 Task: Create a sub task Release to Production / Go Live for the task  Implement a new cloud-based energy management system for a company in the project BridgeTech , assign it to team member softage.4@softage.net and update the status of the sub task to  Off Track , set the priority of the sub task to High
Action: Mouse moved to (1101, 353)
Screenshot: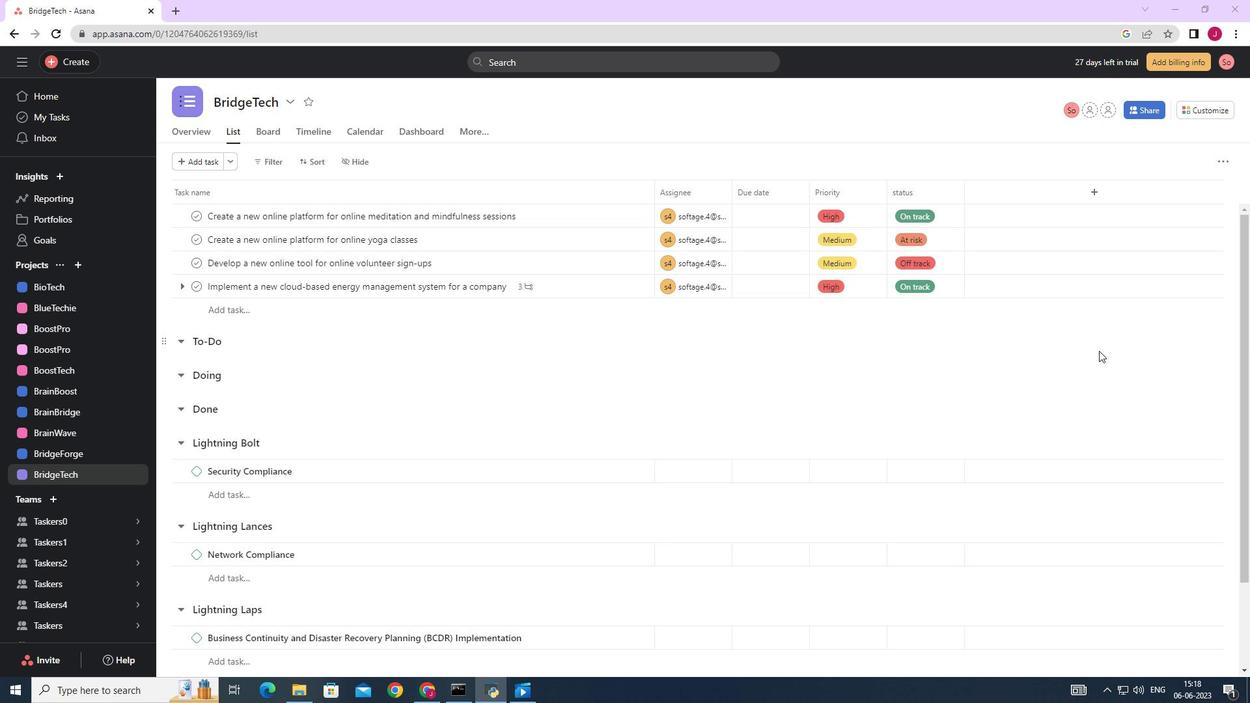 
Action: Mouse scrolled (1101, 354) with delta (0, 0)
Screenshot: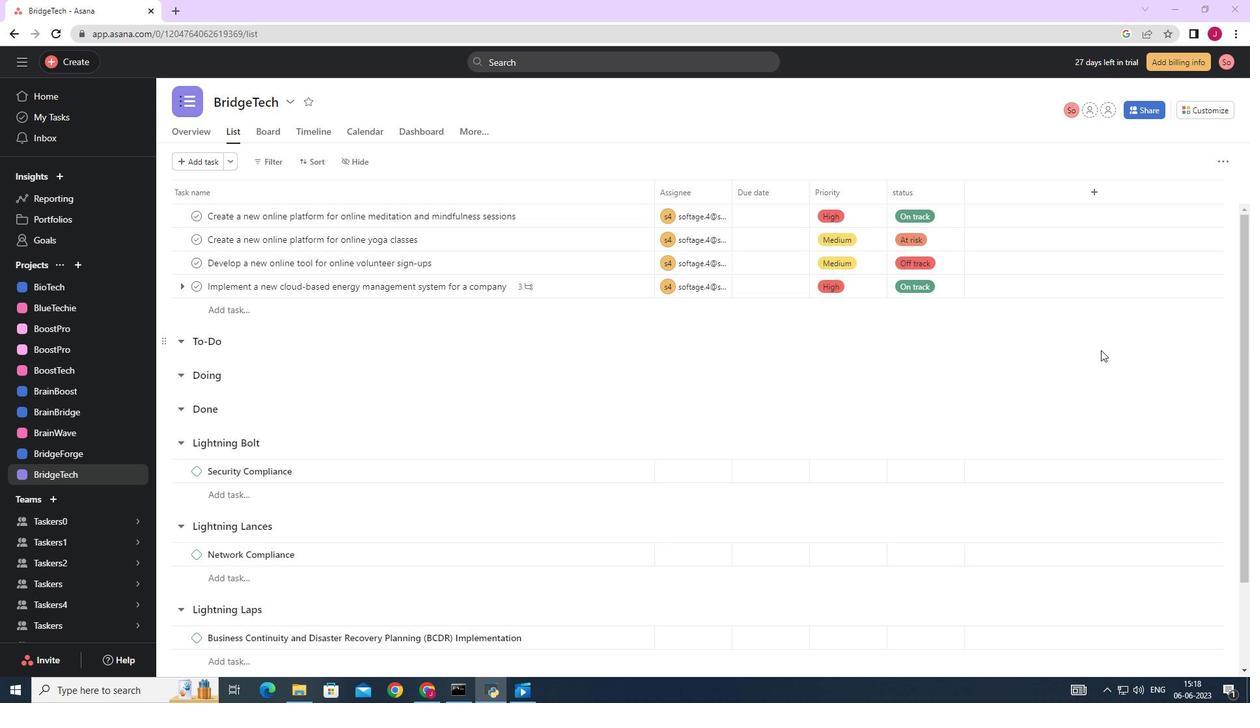
Action: Mouse scrolled (1101, 354) with delta (0, 0)
Screenshot: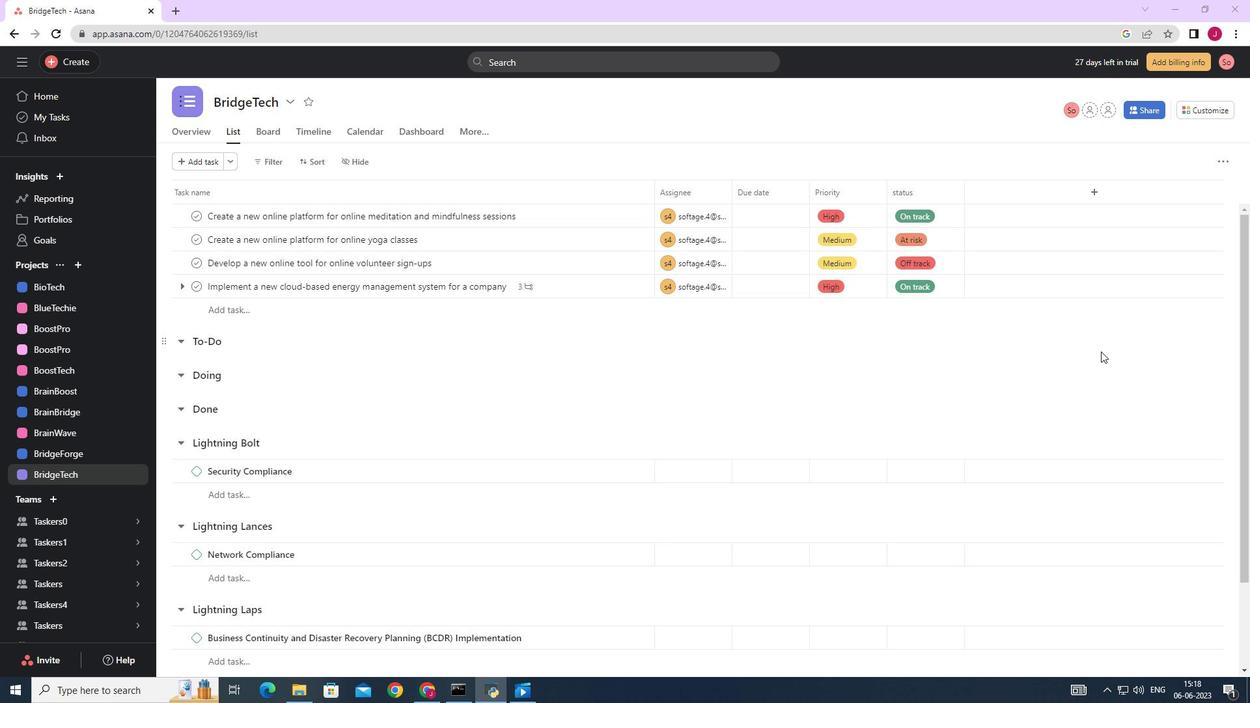 
Action: Mouse scrolled (1101, 354) with delta (0, 0)
Screenshot: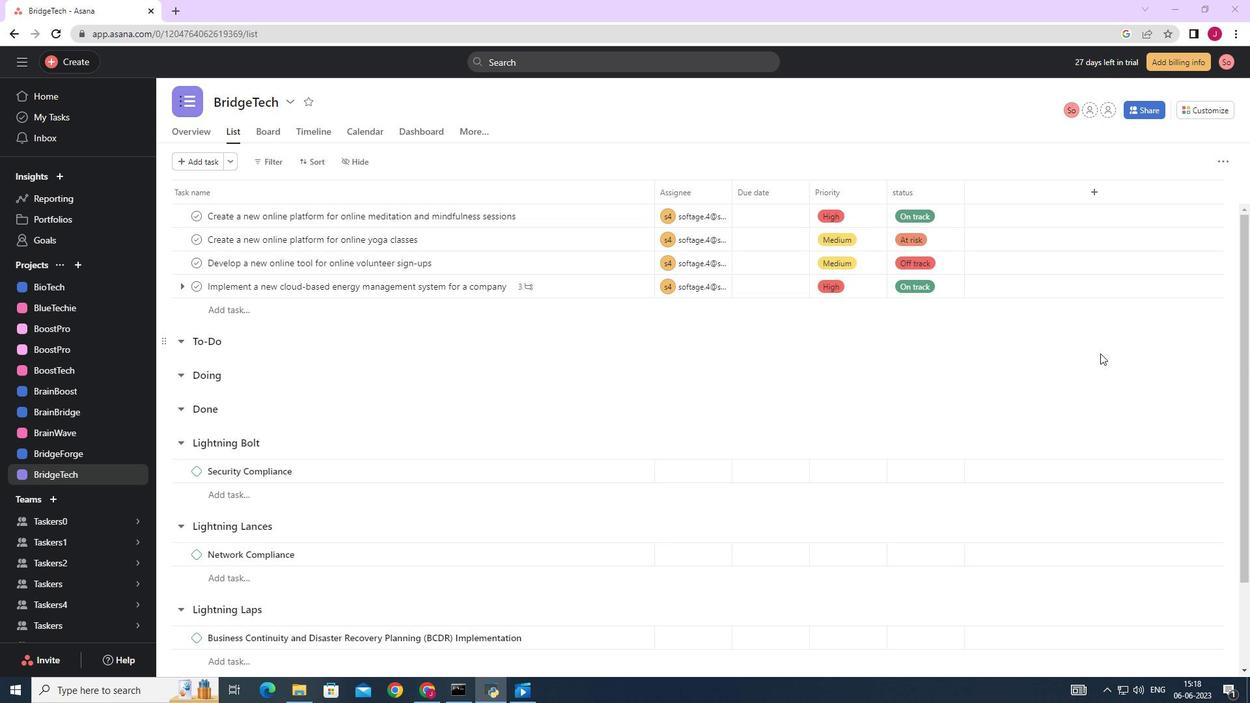
Action: Mouse moved to (1099, 286)
Screenshot: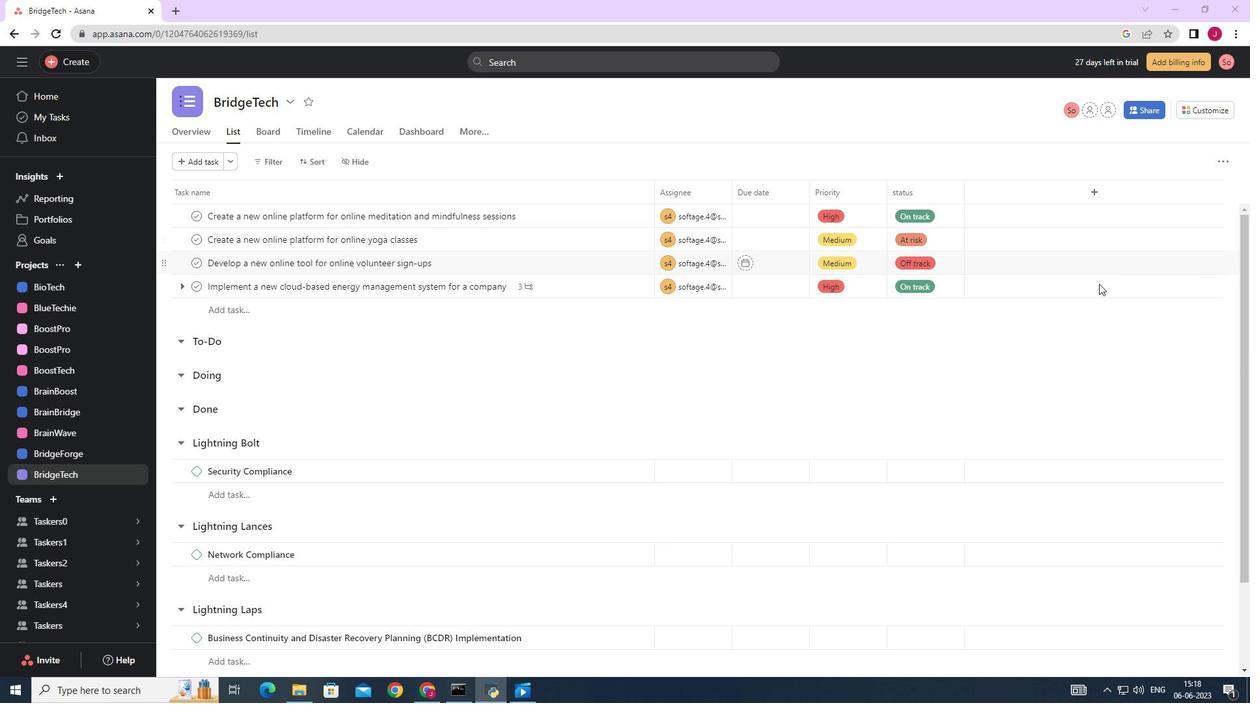 
Action: Mouse scrolled (1099, 287) with delta (0, 0)
Screenshot: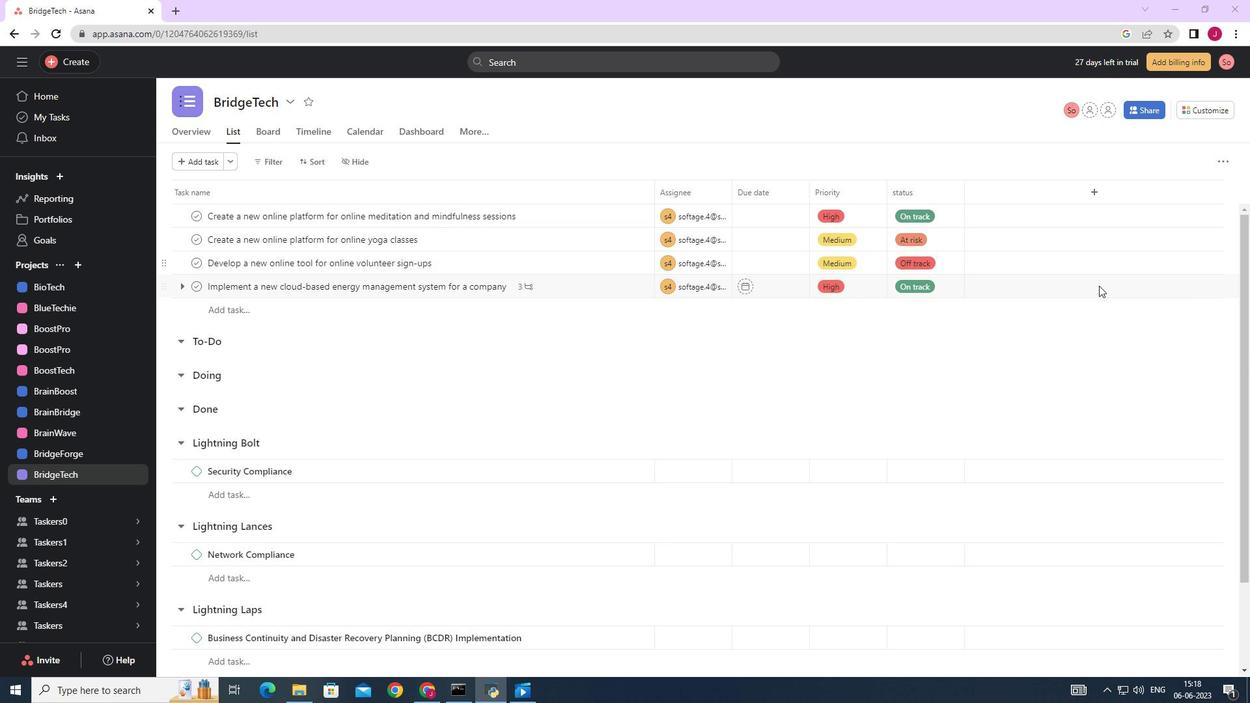 
Action: Mouse scrolled (1099, 287) with delta (0, 0)
Screenshot: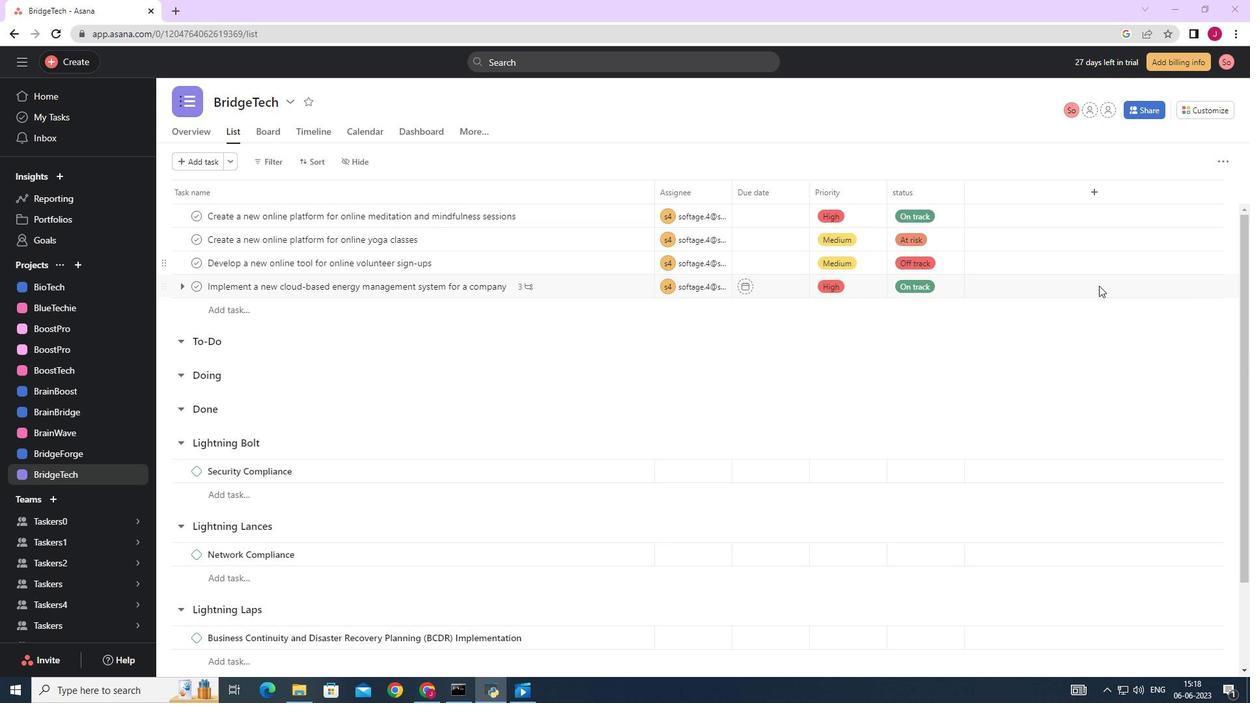
Action: Mouse scrolled (1099, 287) with delta (0, 0)
Screenshot: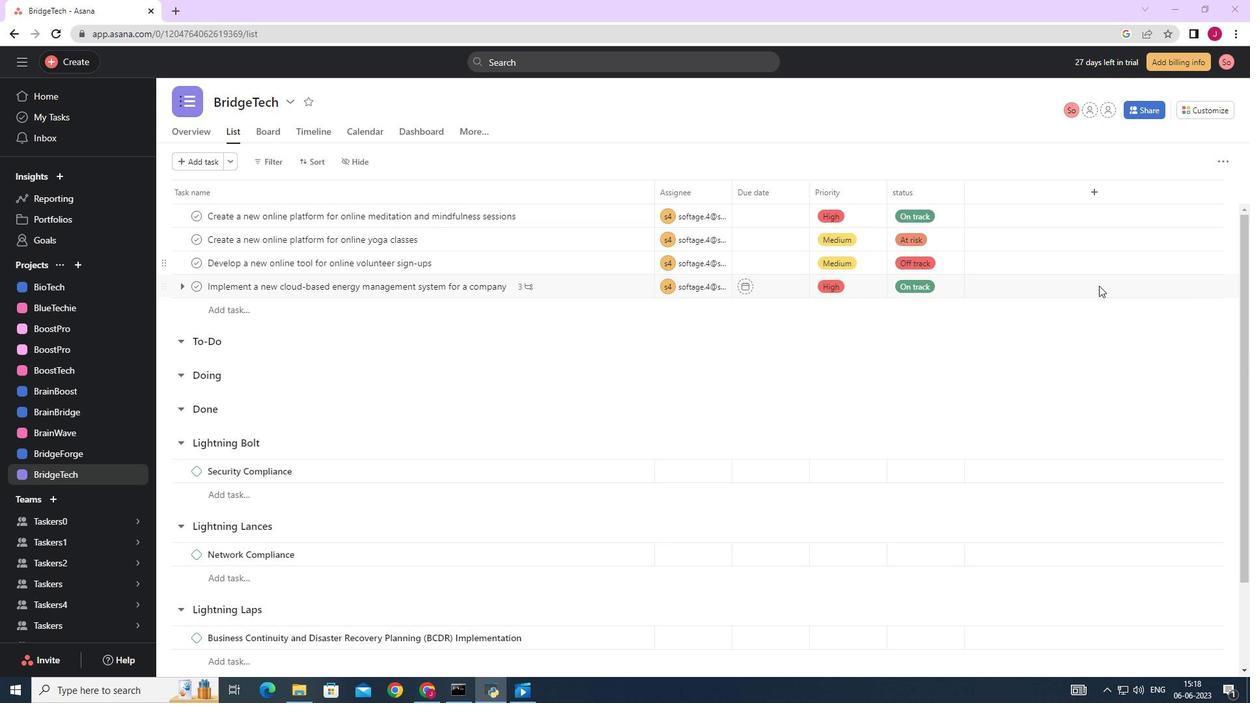 
Action: Mouse moved to (809, 357)
Screenshot: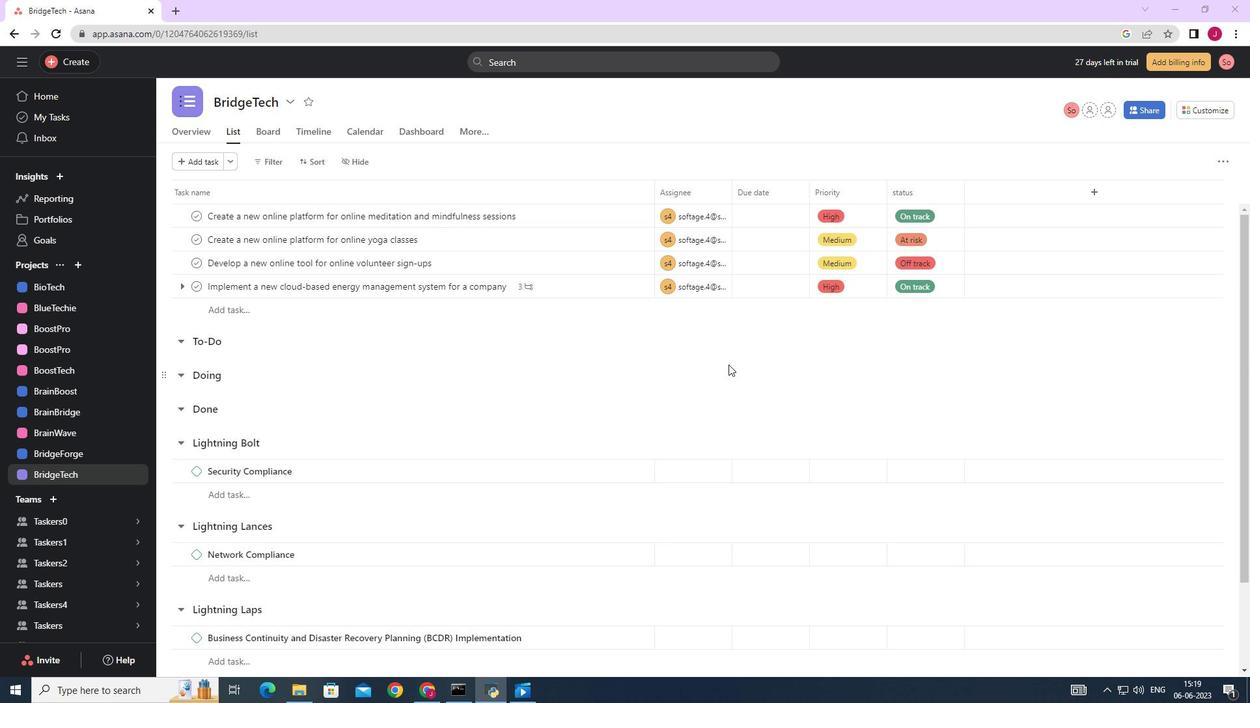 
Action: Mouse scrolled (809, 358) with delta (0, 0)
Screenshot: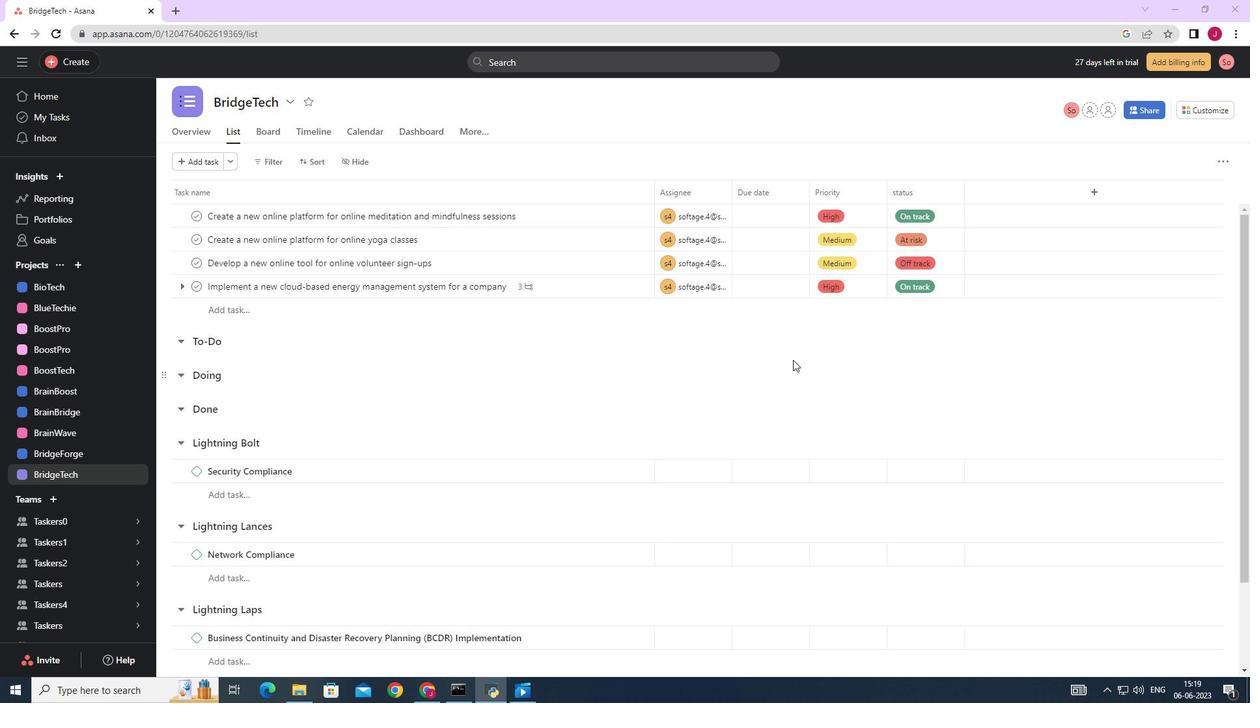 
Action: Mouse scrolled (809, 358) with delta (0, 0)
Screenshot: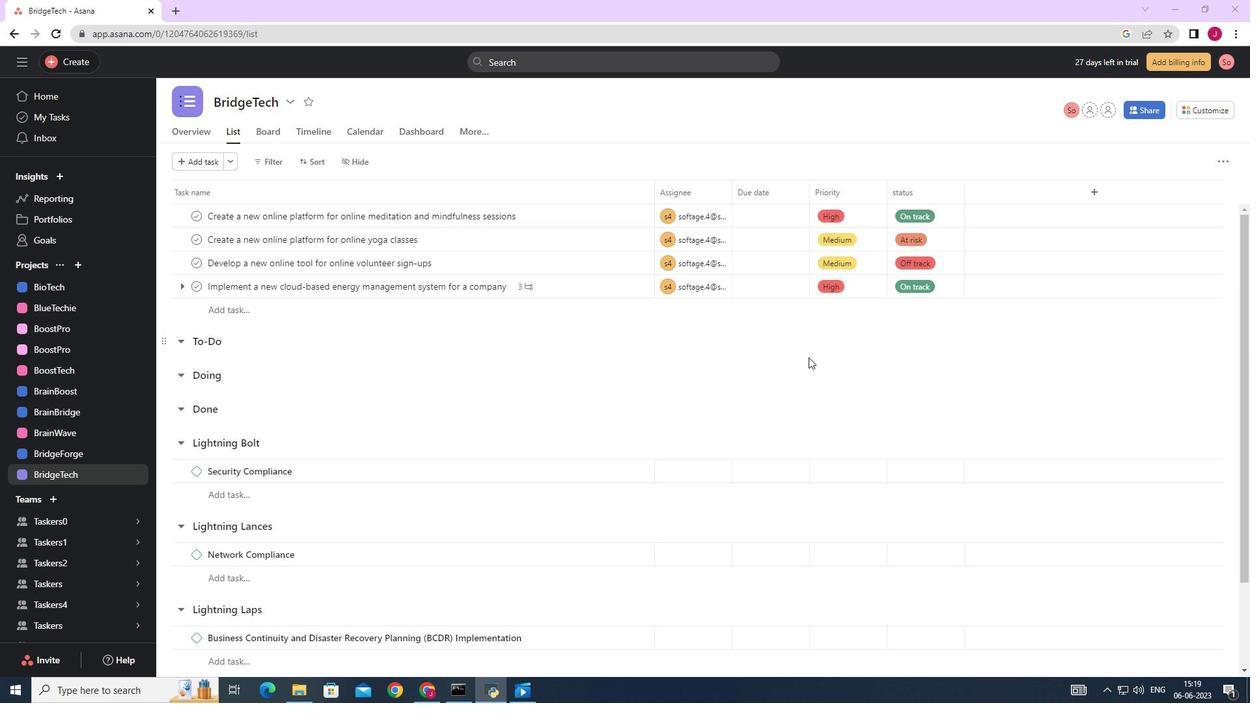 
Action: Mouse moved to (582, 280)
Screenshot: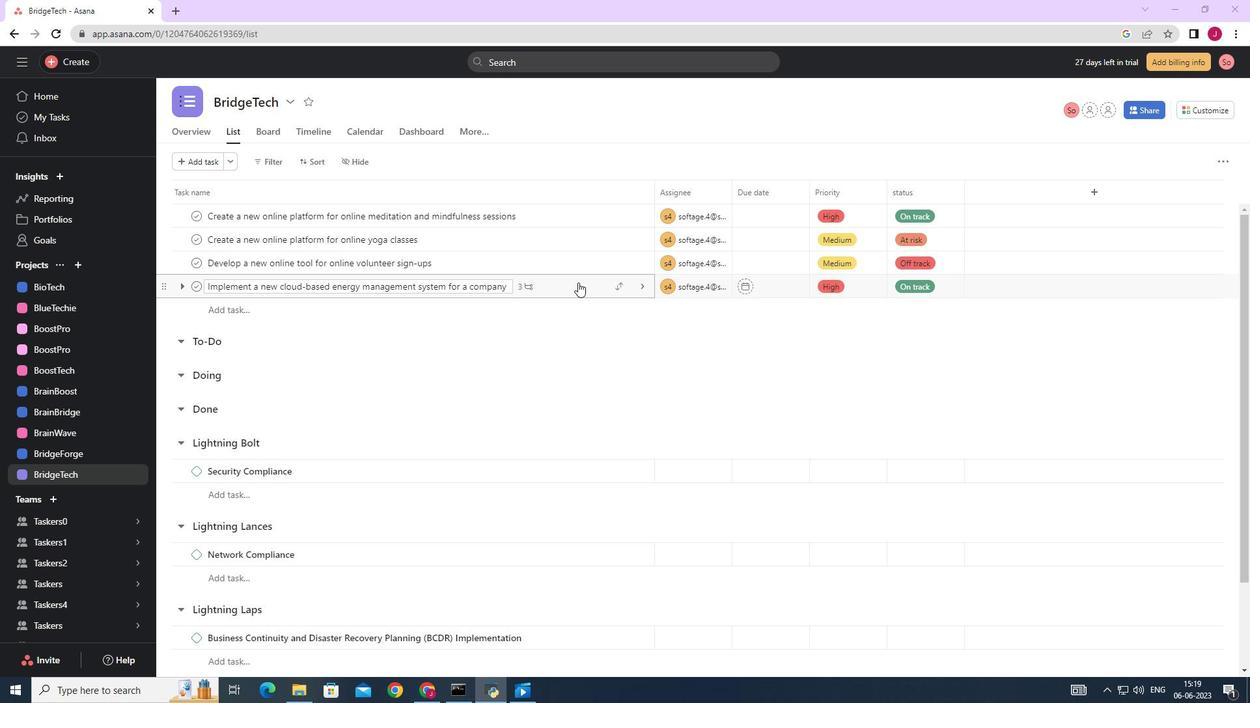 
Action: Mouse pressed left at (582, 280)
Screenshot: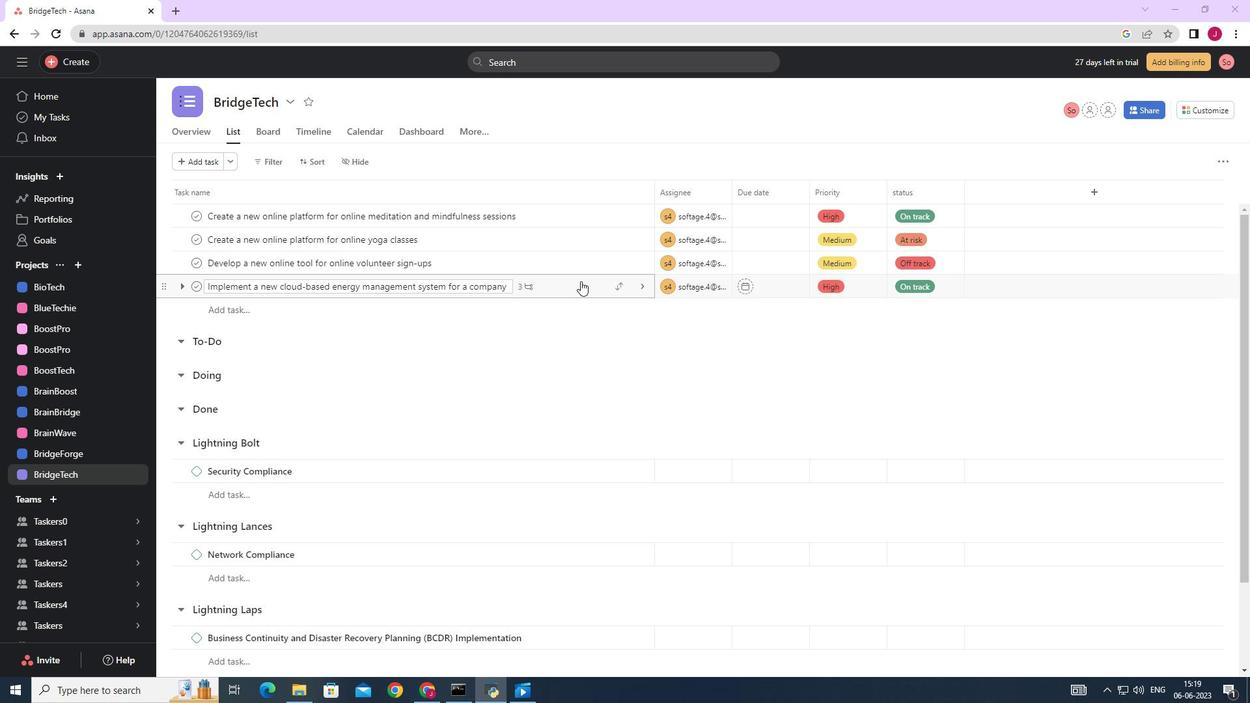 
Action: Mouse moved to (878, 465)
Screenshot: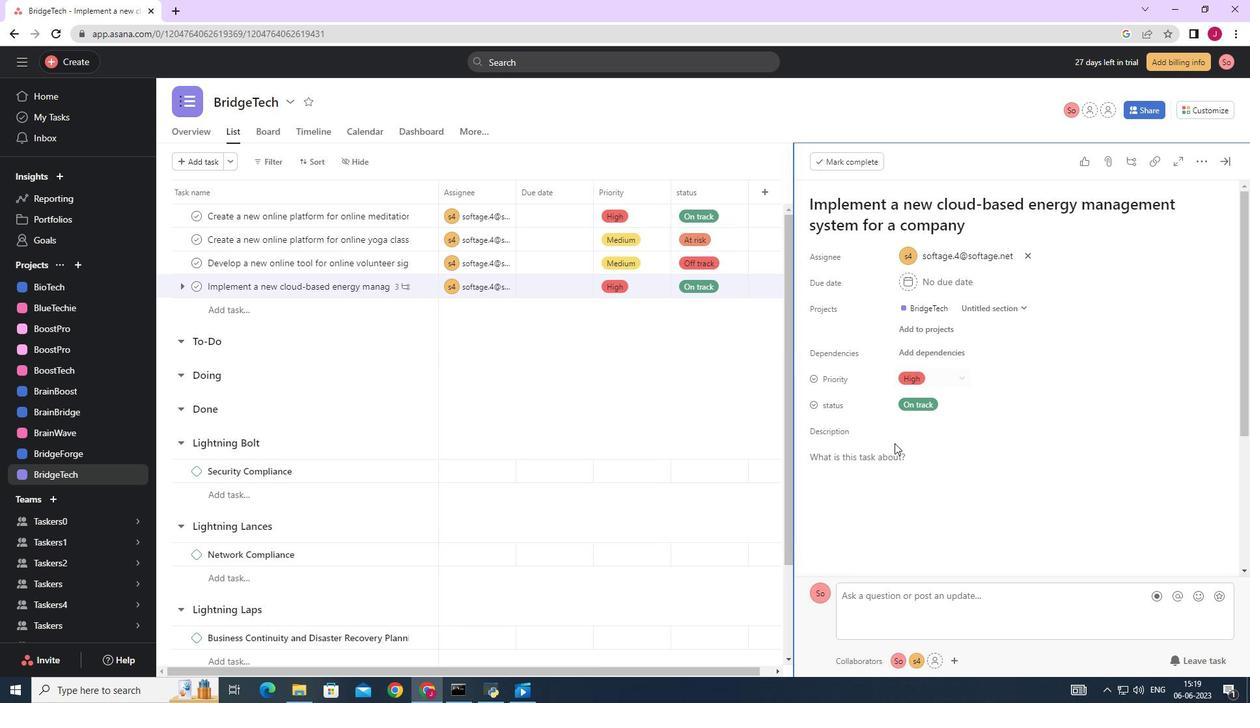 
Action: Mouse scrolled (878, 464) with delta (0, 0)
Screenshot: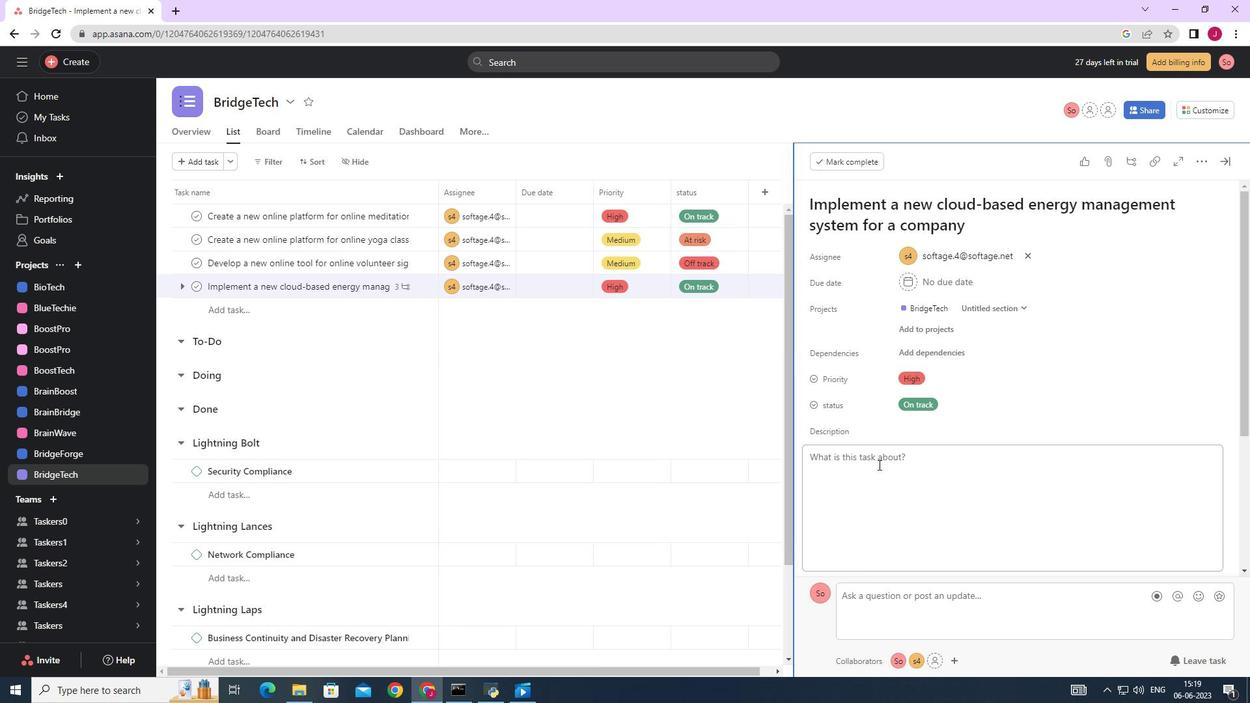 
Action: Mouse moved to (877, 469)
Screenshot: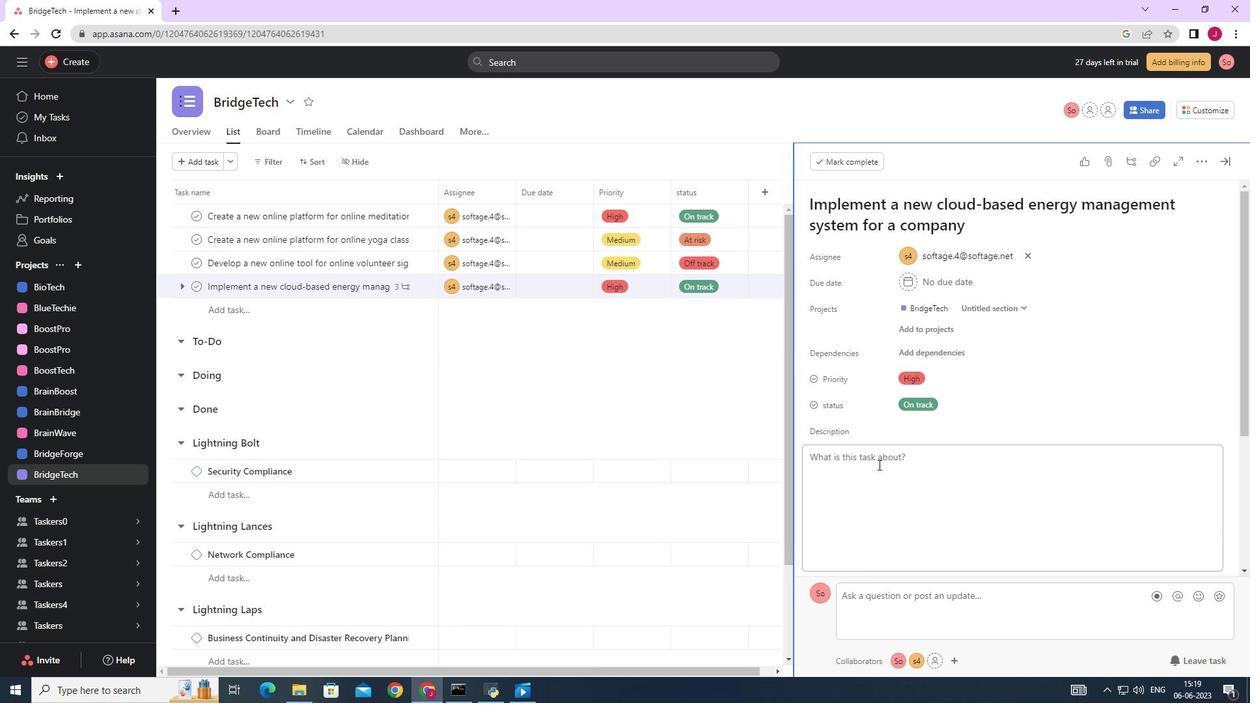 
Action: Mouse scrolled (877, 465) with delta (0, 0)
Screenshot: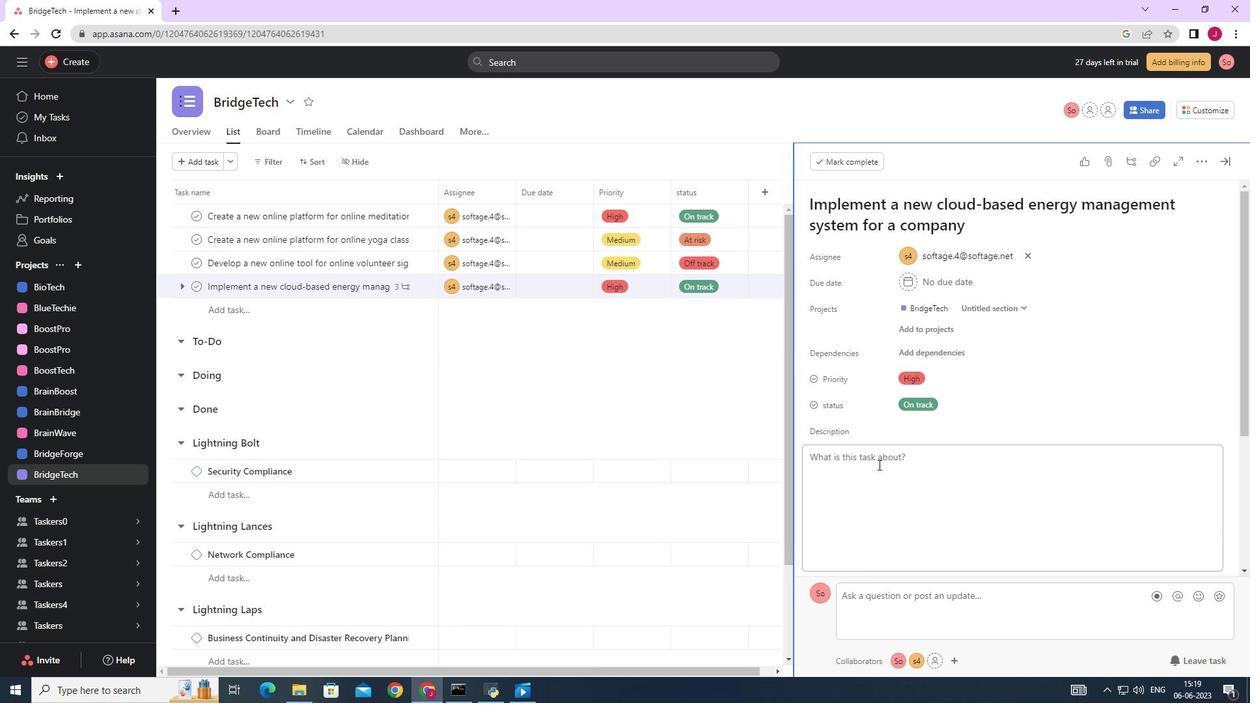 
Action: Mouse moved to (877, 471)
Screenshot: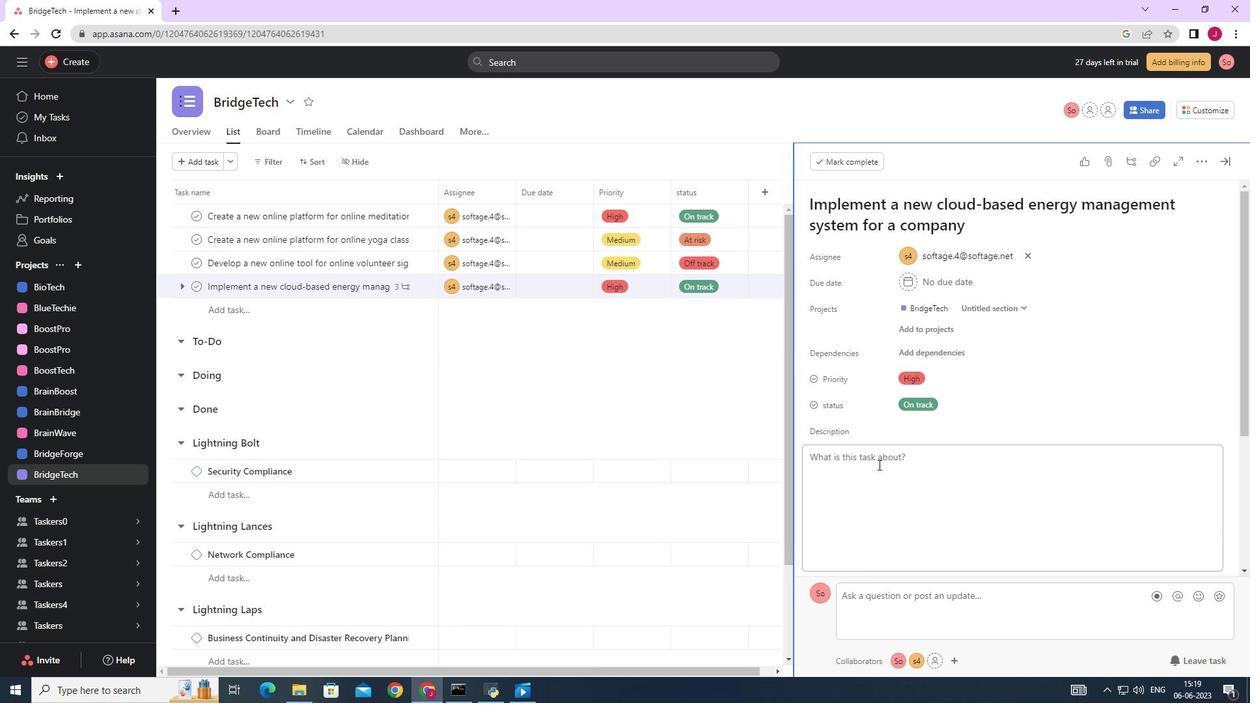 
Action: Mouse scrolled (877, 465) with delta (0, 0)
Screenshot: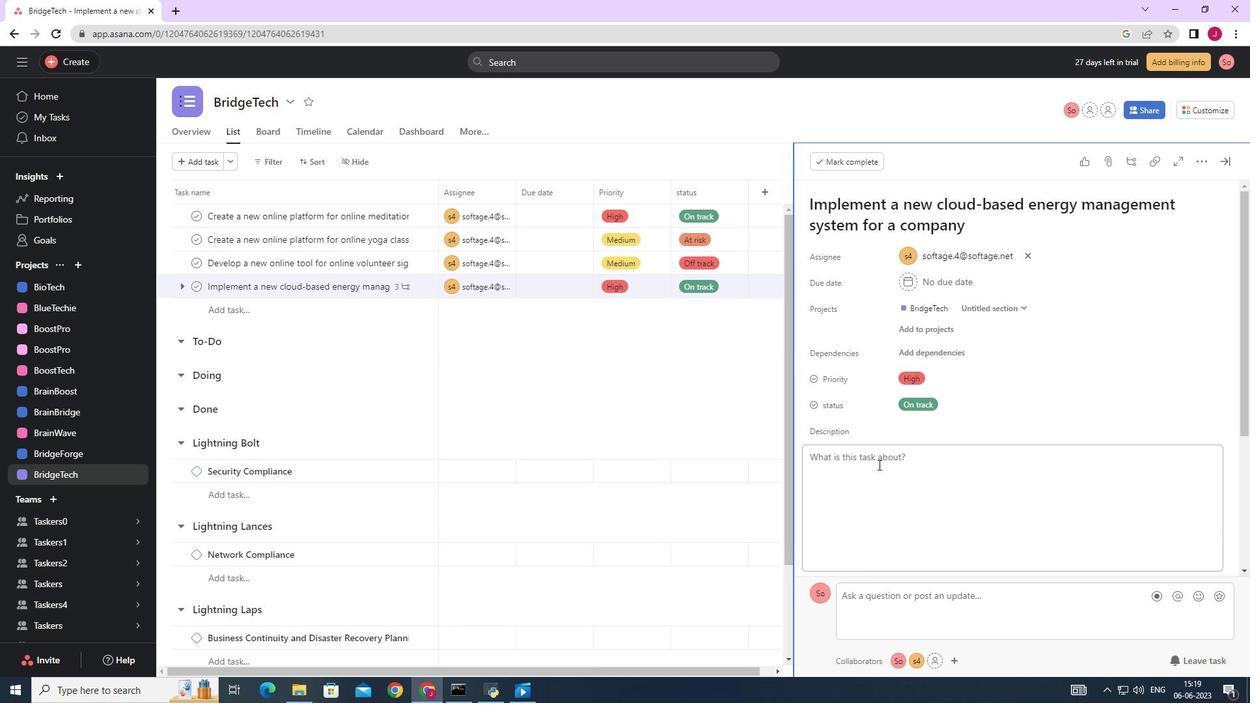 
Action: Mouse moved to (875, 476)
Screenshot: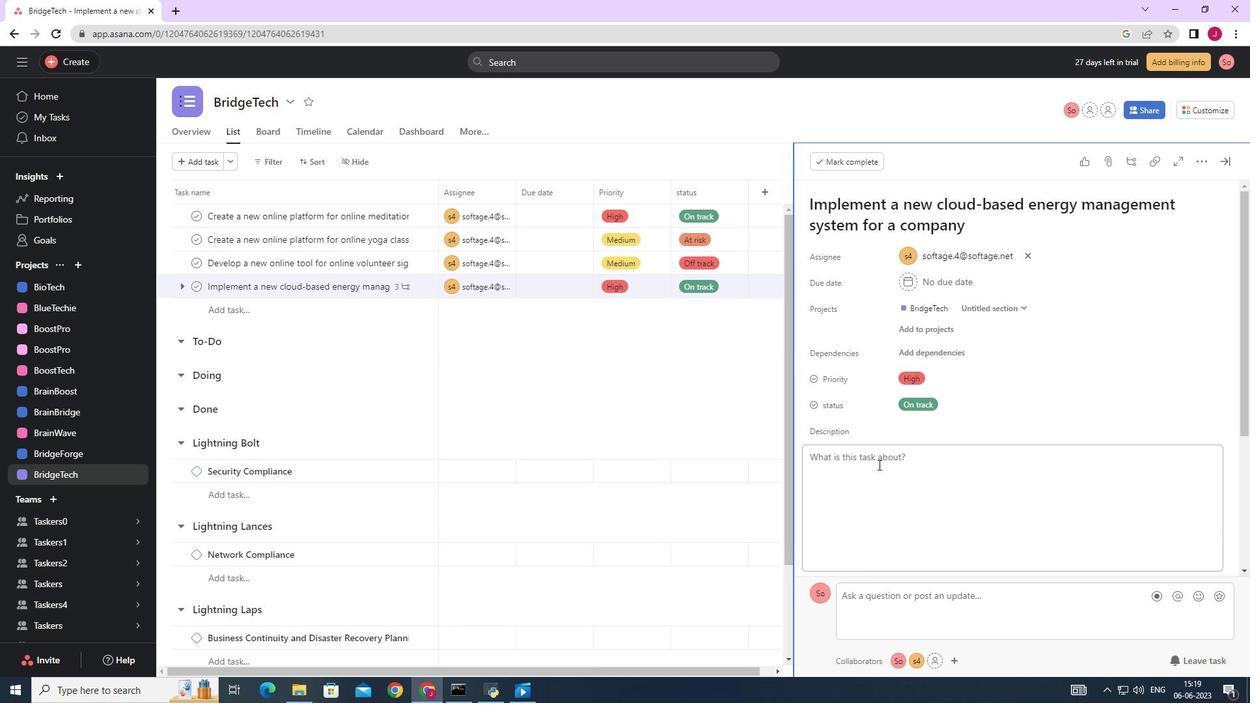 
Action: Mouse scrolled (877, 465) with delta (0, 0)
Screenshot: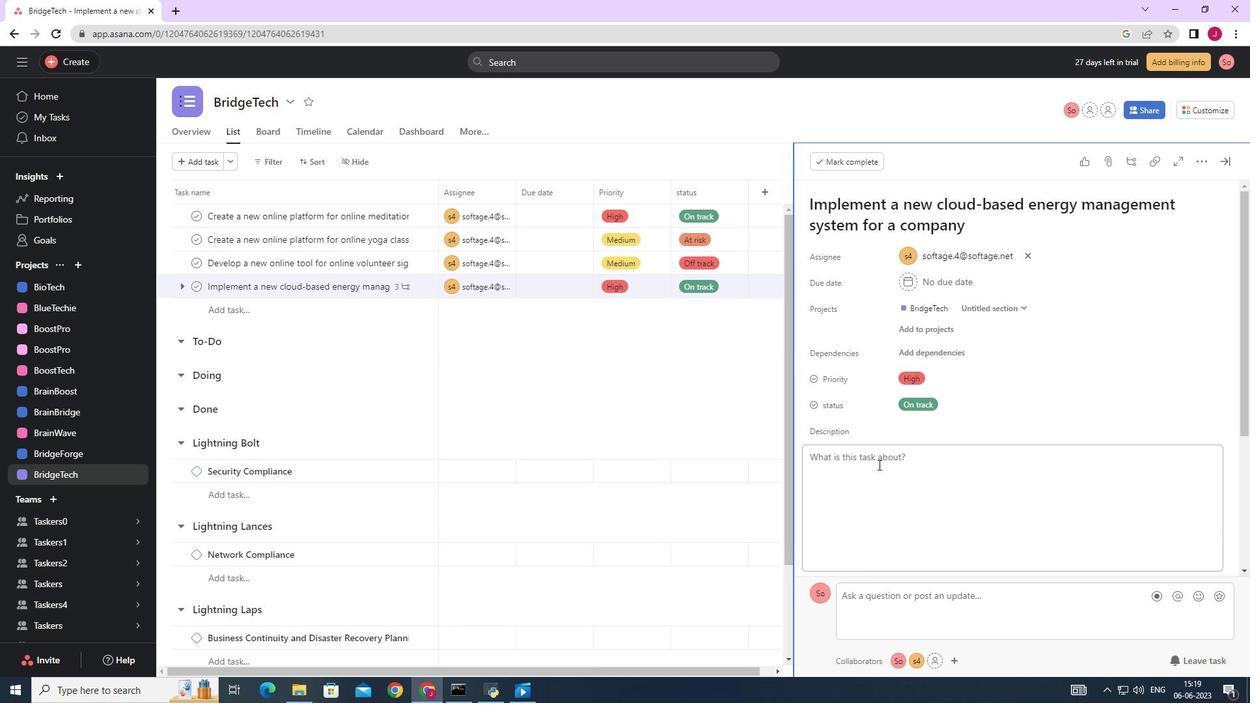 
Action: Mouse moved to (875, 480)
Screenshot: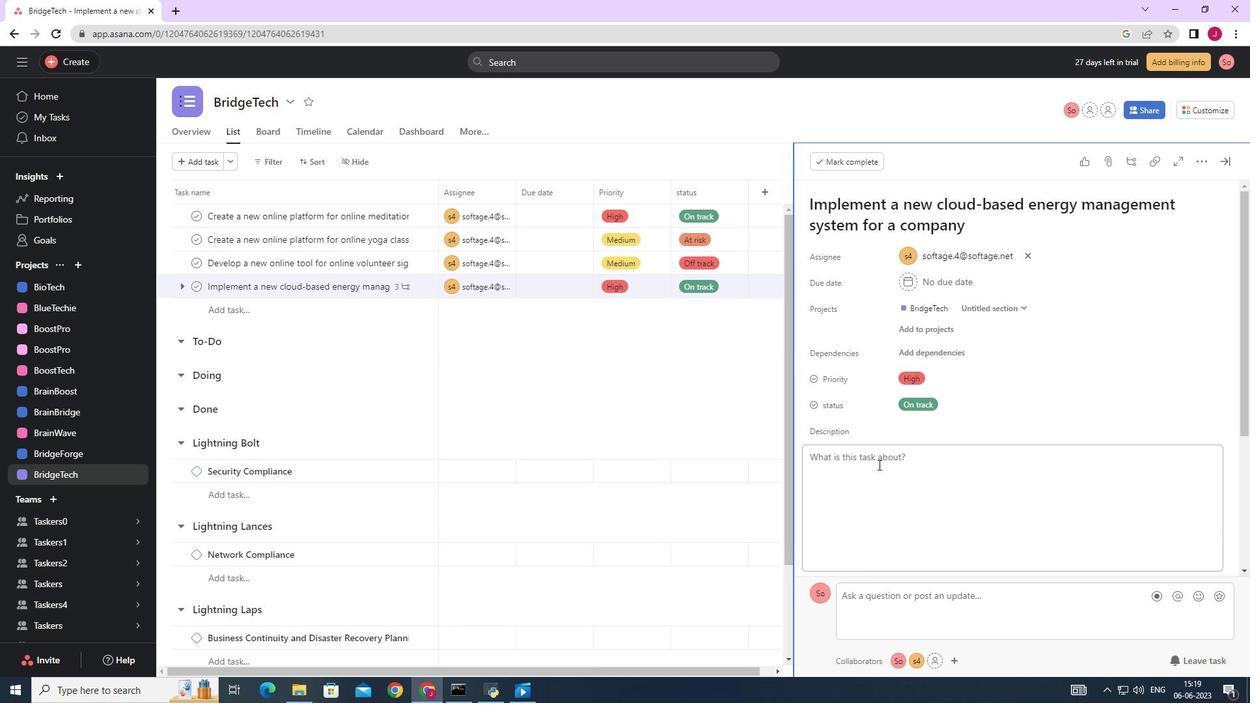 
Action: Mouse scrolled (877, 465) with delta (0, 0)
Screenshot: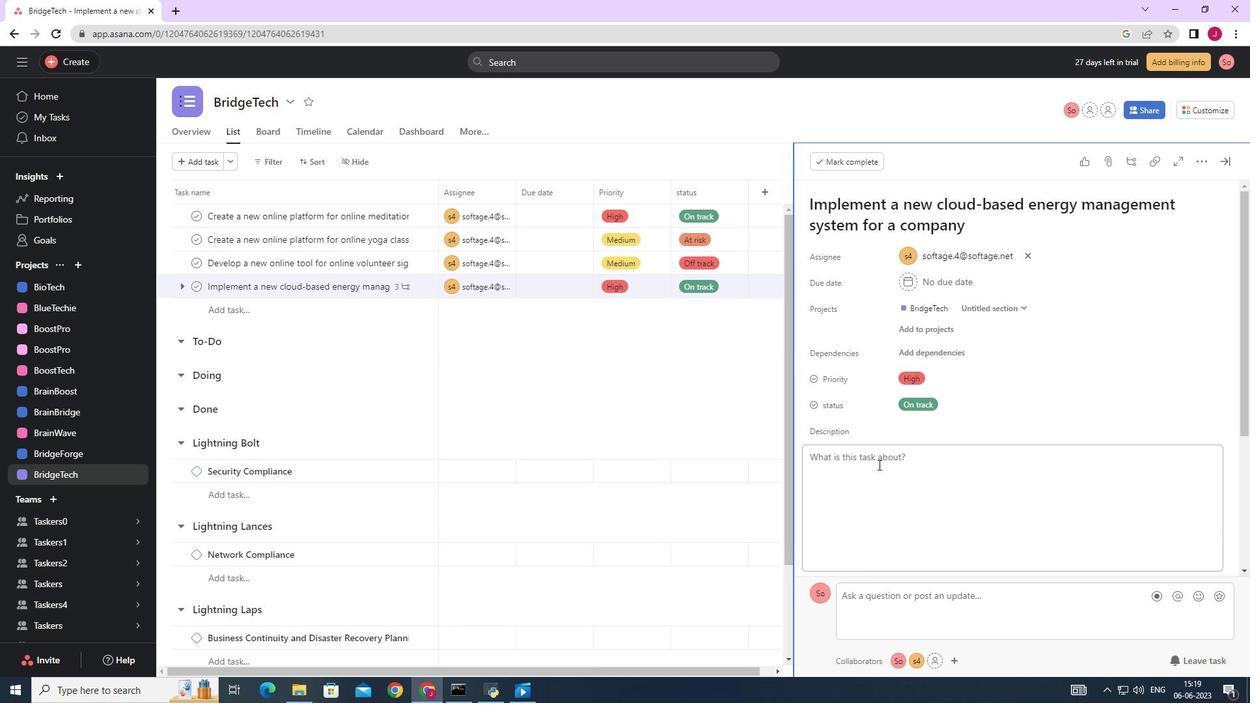 
Action: Mouse moved to (848, 471)
Screenshot: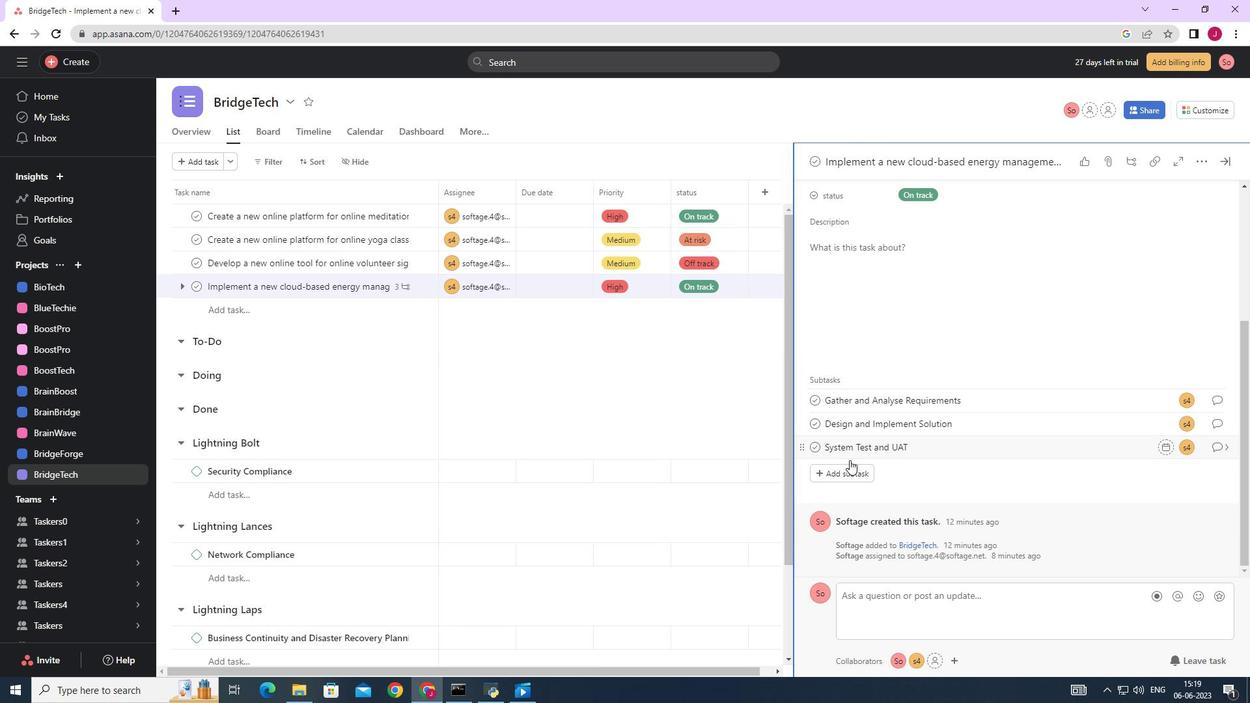 
Action: Mouse pressed left at (848, 471)
Screenshot: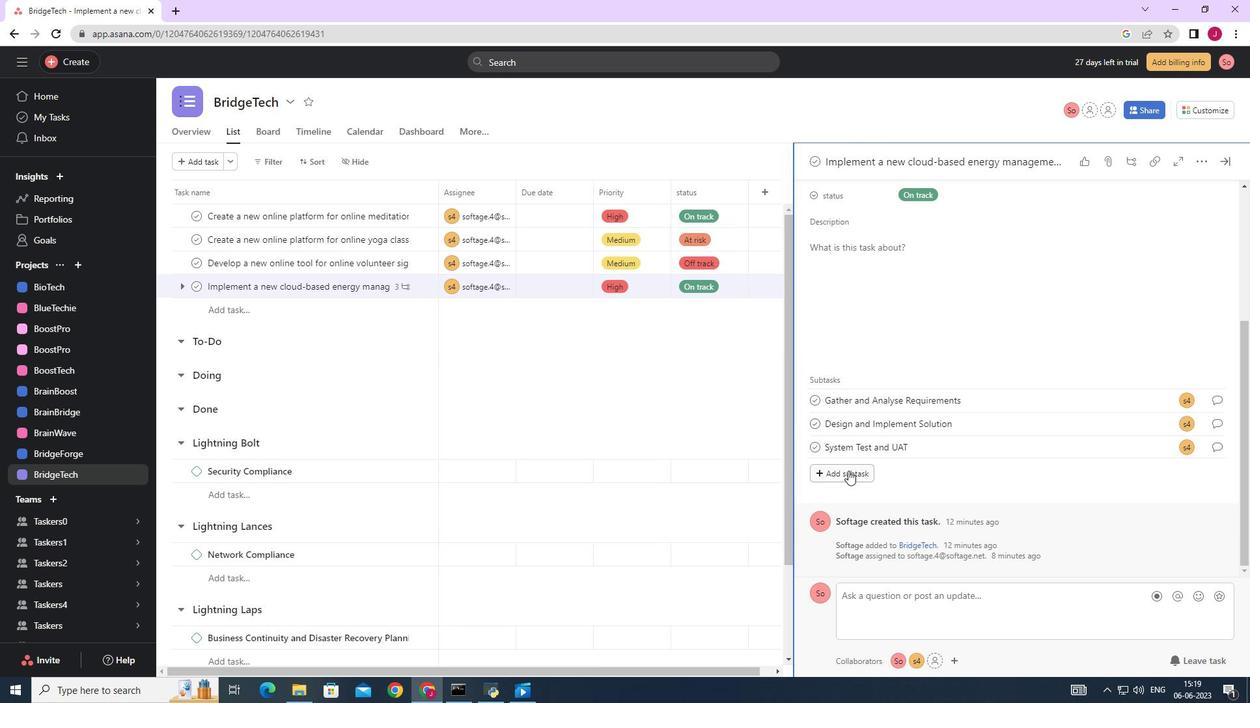
Action: Key pressed <Key.caps_lock>R<Key.caps_lock>elease<Key.space>to<Key.space>production<Key.space>/<Key.space><Key.caps_lock>G<Key.caps_lock>o<Key.space><Key.caps_lock>L<Key.caps_lock>ive<Key.space>
Screenshot: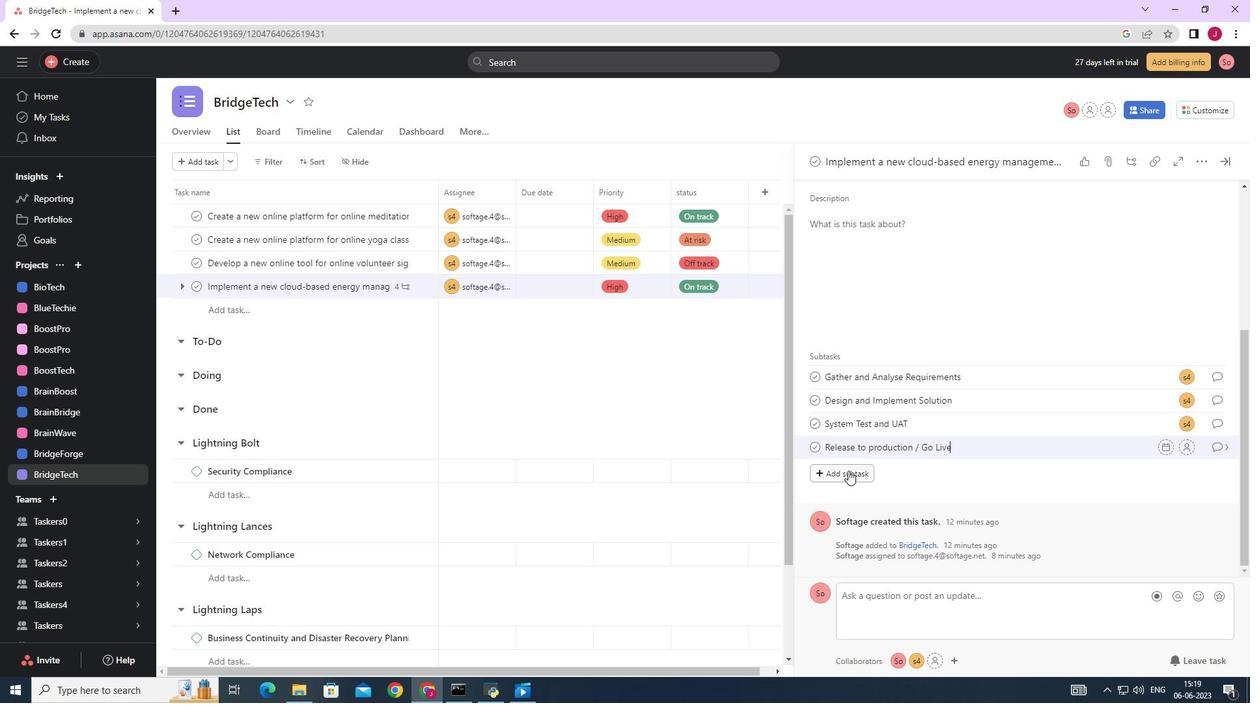 
Action: Mouse moved to (1181, 445)
Screenshot: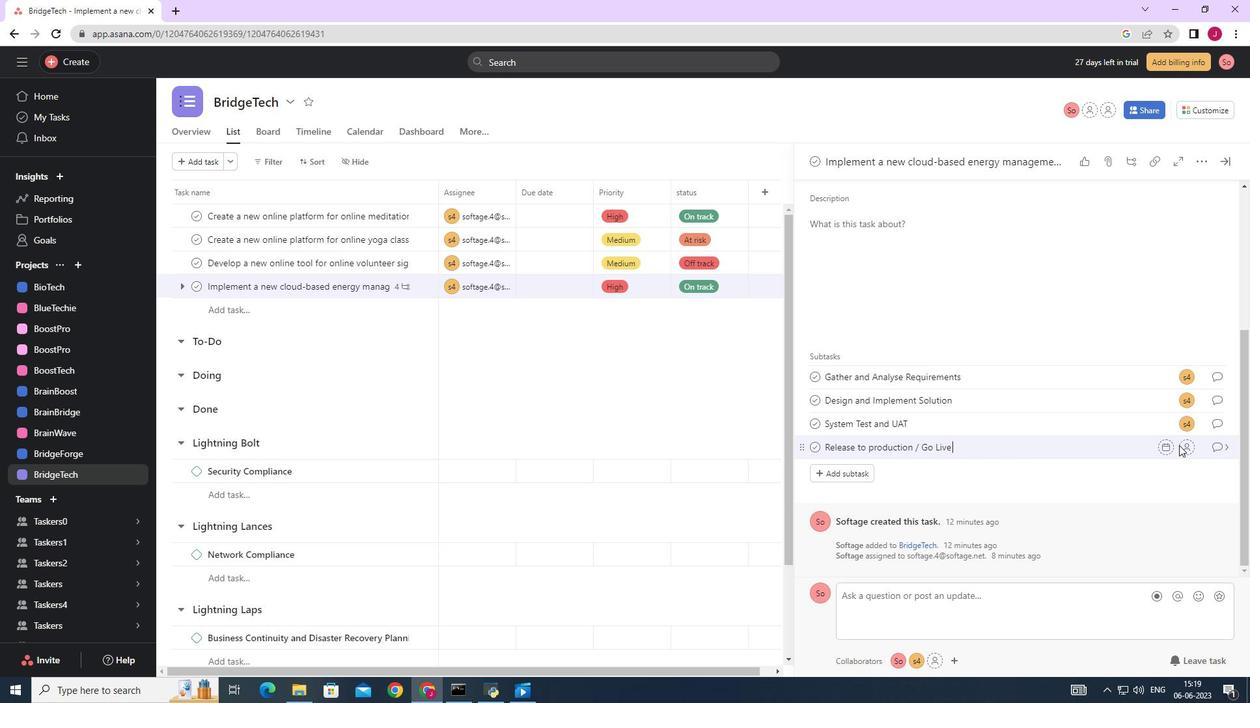 
Action: Mouse pressed left at (1181, 445)
Screenshot: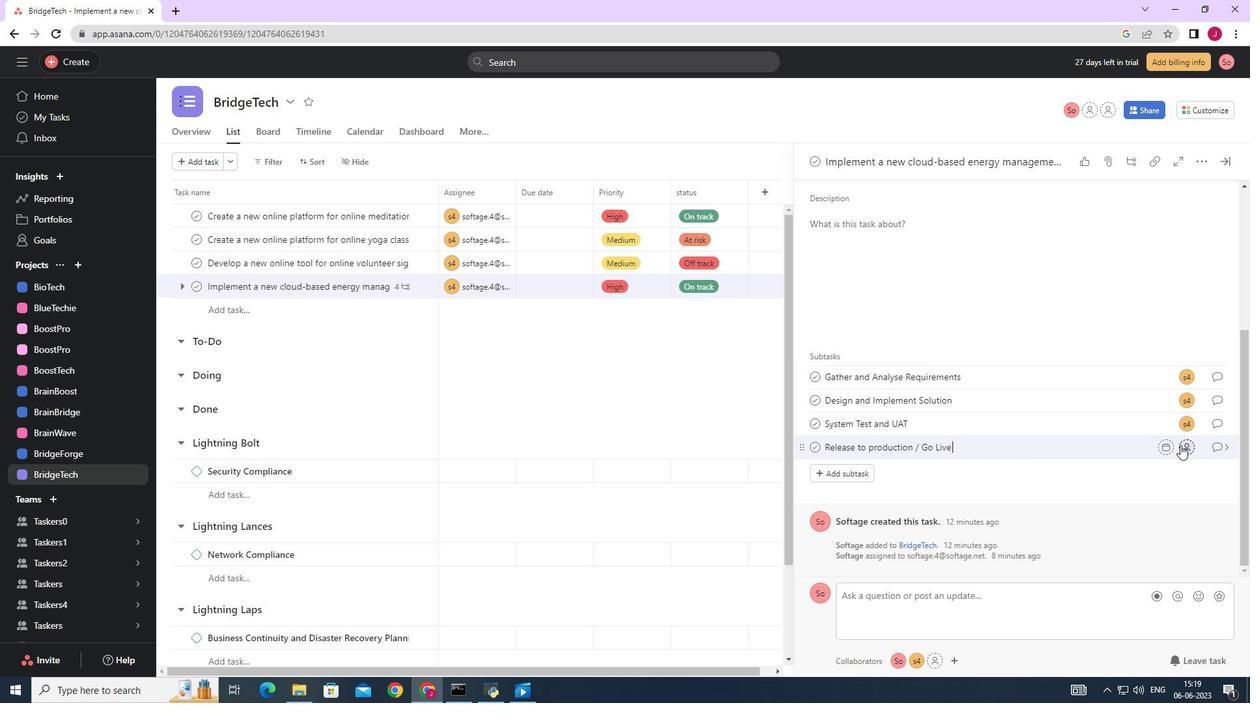 
Action: Mouse moved to (1026, 502)
Screenshot: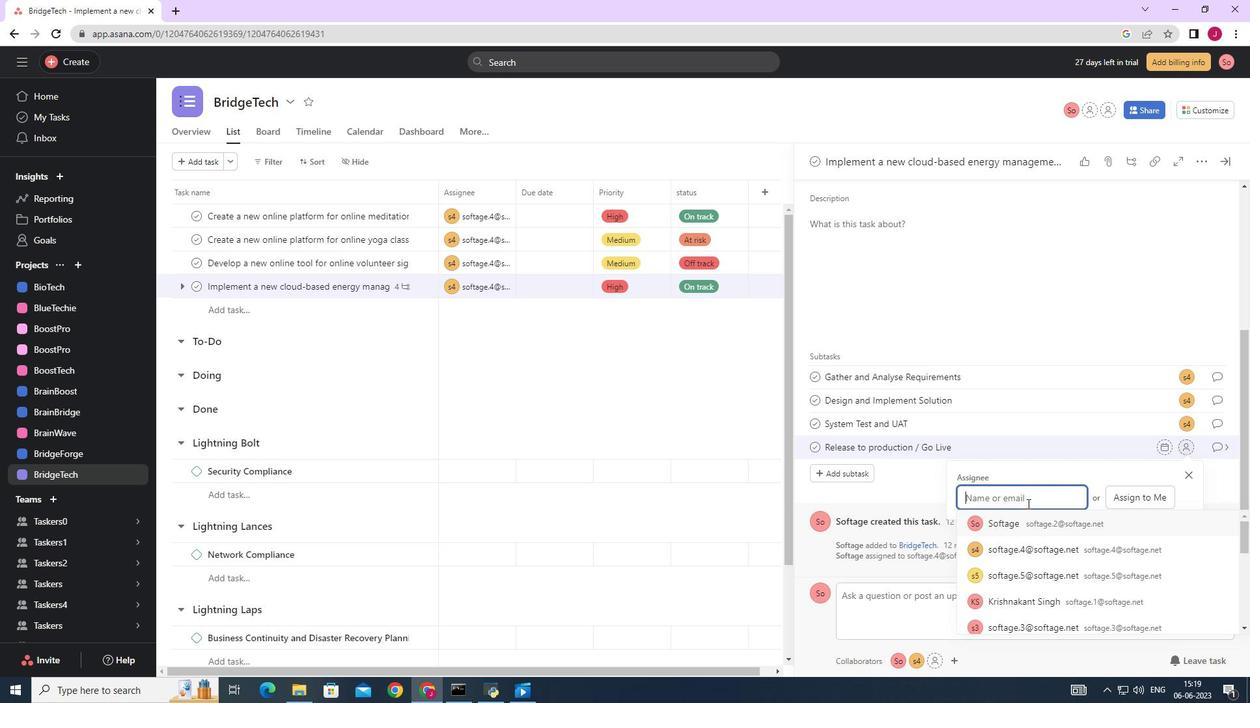 
Action: Key pressed s
Screenshot: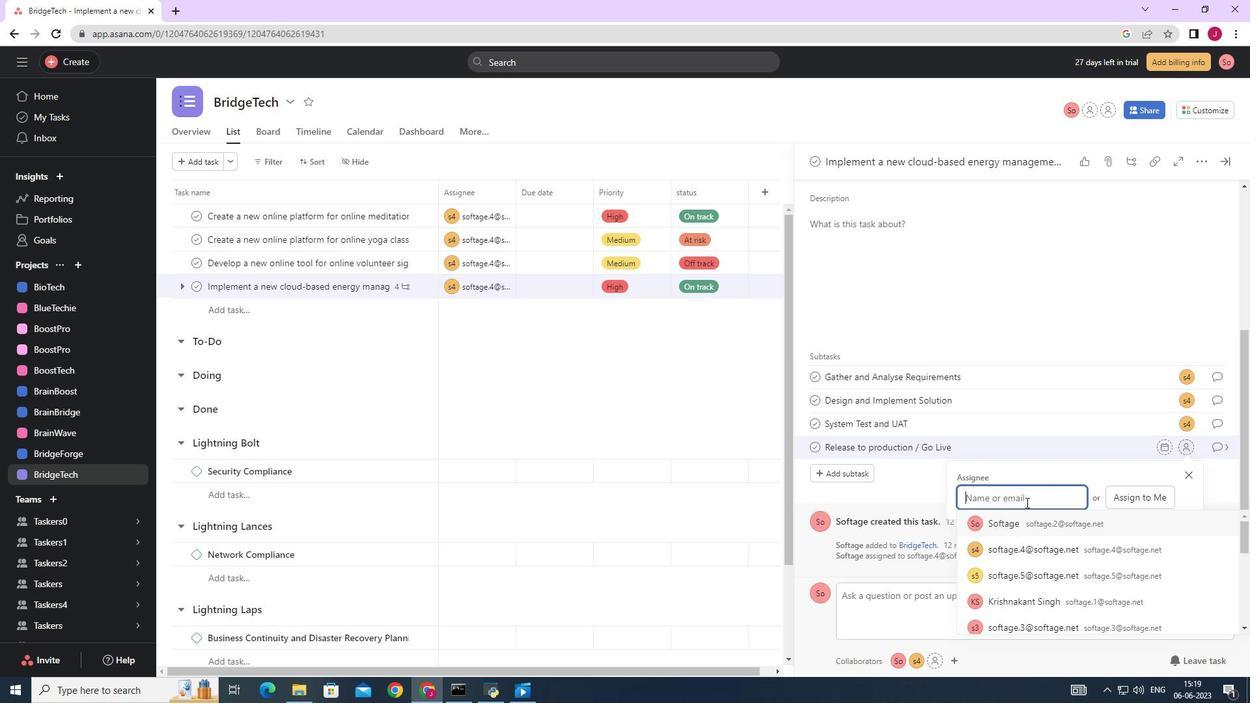 
Action: Mouse moved to (1026, 502)
Screenshot: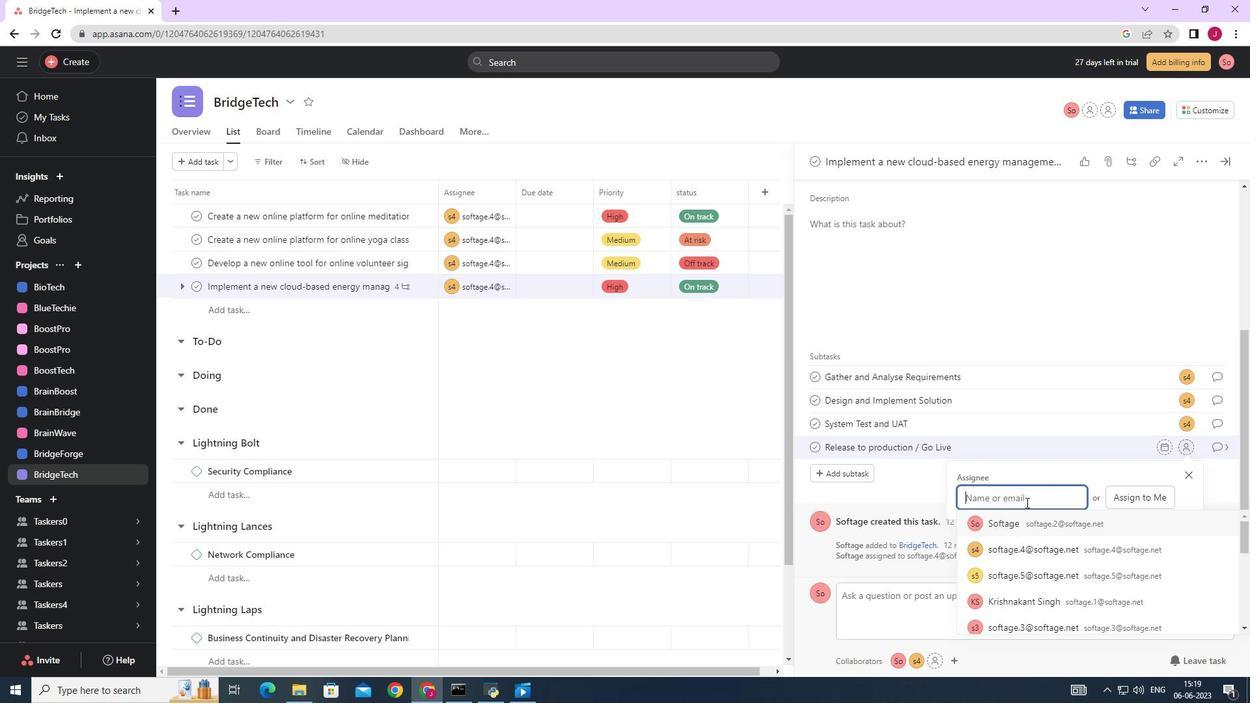 
Action: Key pressed oftage<Key.shift>@4
Screenshot: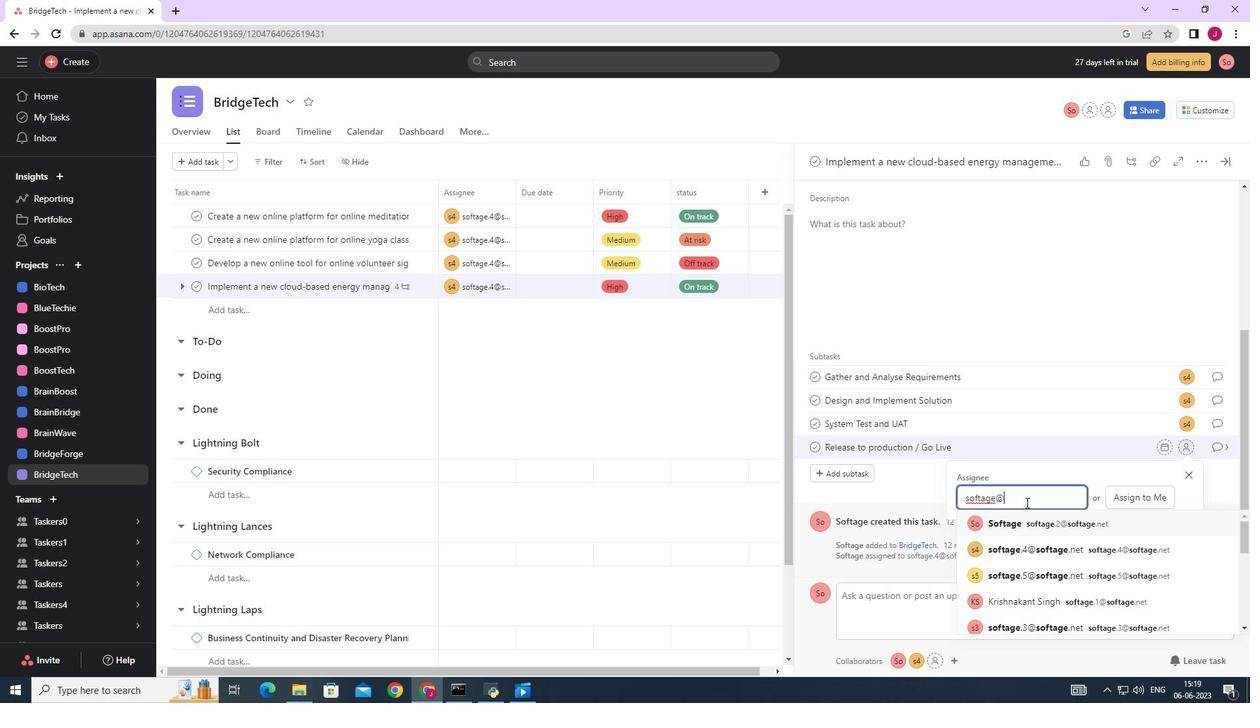 
Action: Mouse moved to (1043, 525)
Screenshot: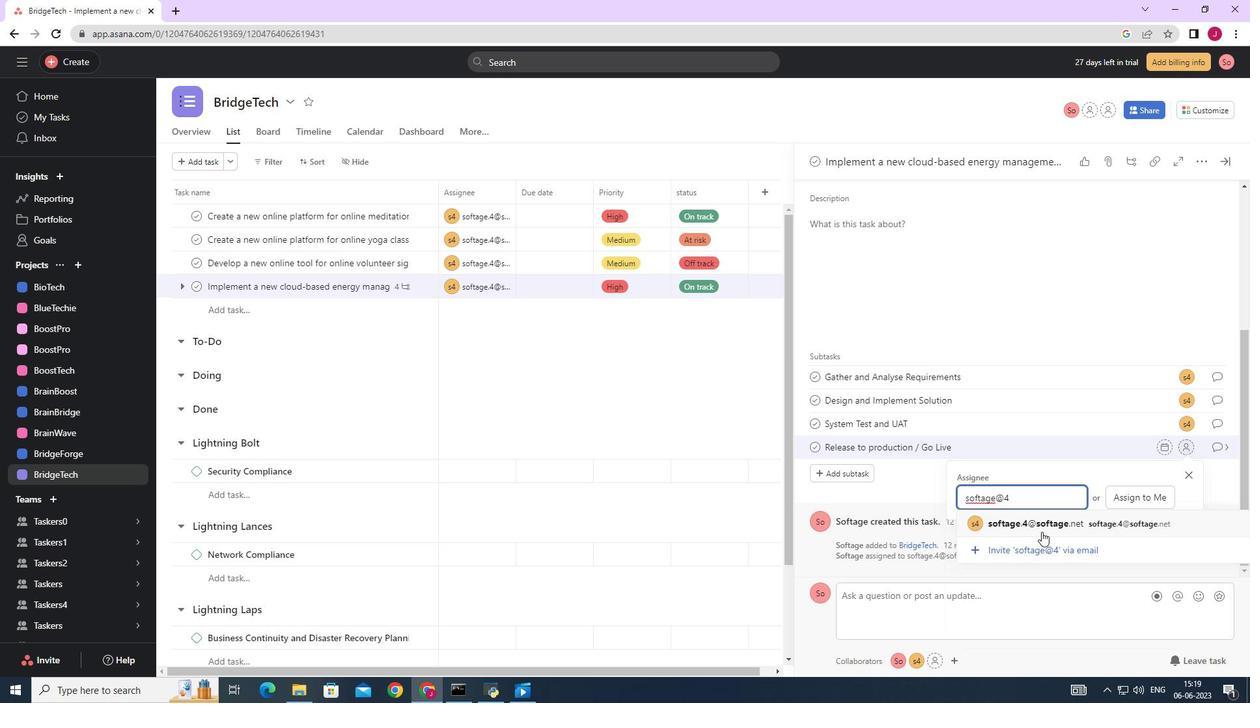 
Action: Mouse pressed left at (1043, 525)
Screenshot: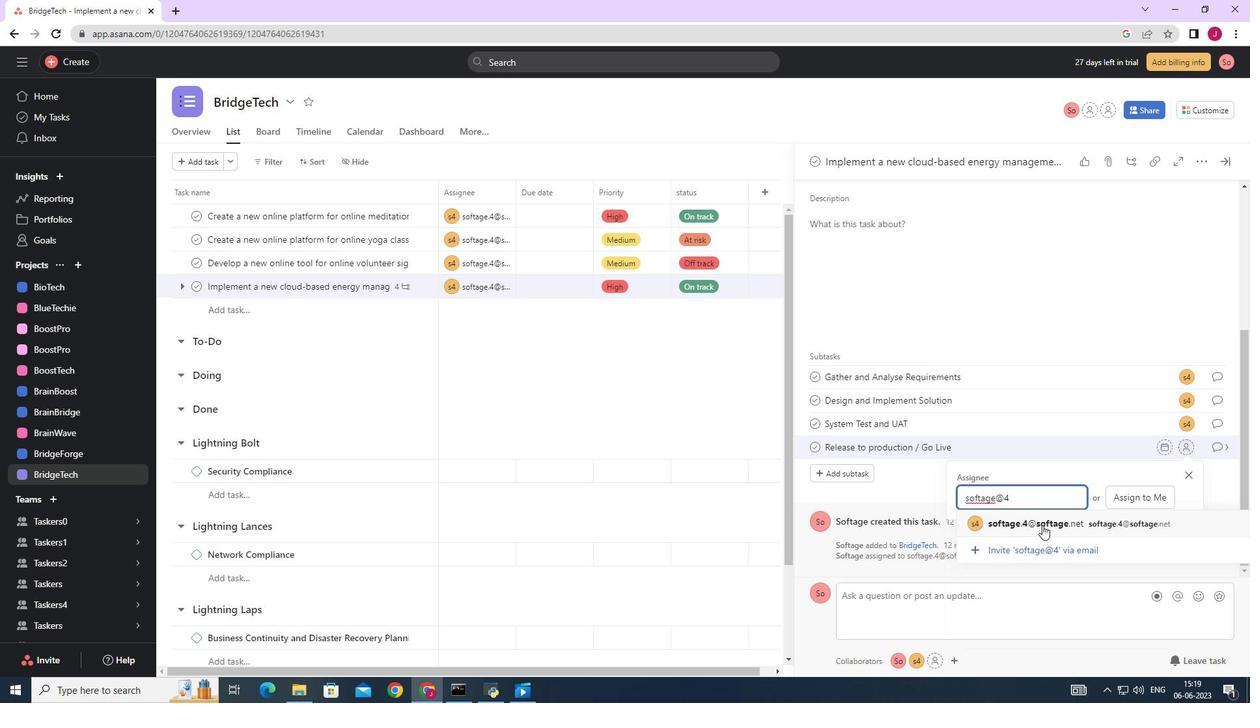 
Action: Mouse moved to (1222, 448)
Screenshot: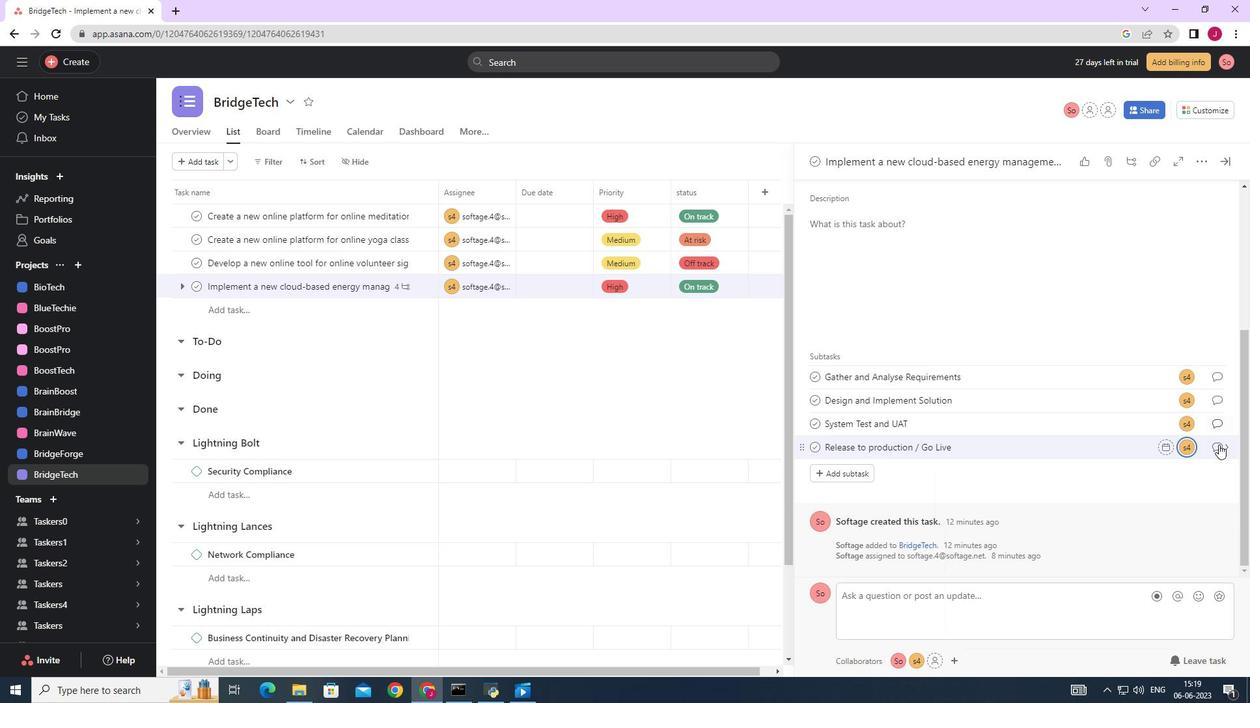 
Action: Mouse pressed left at (1222, 448)
Screenshot: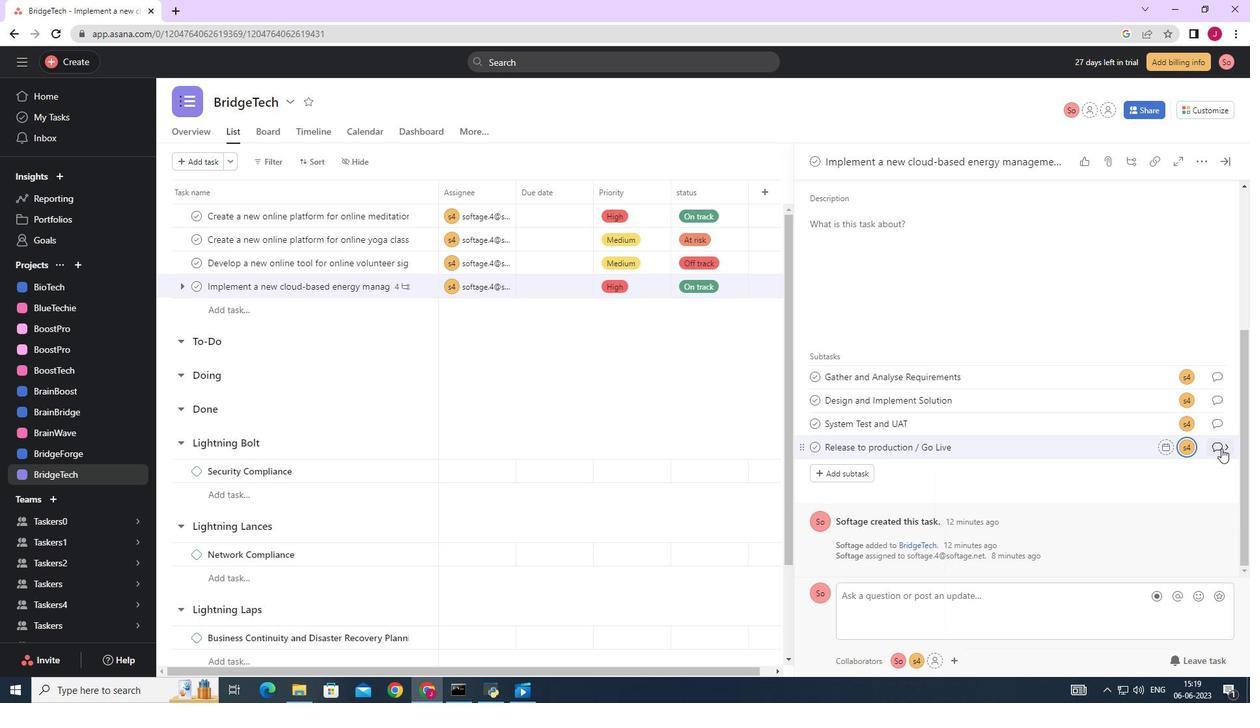 
Action: Mouse moved to (870, 342)
Screenshot: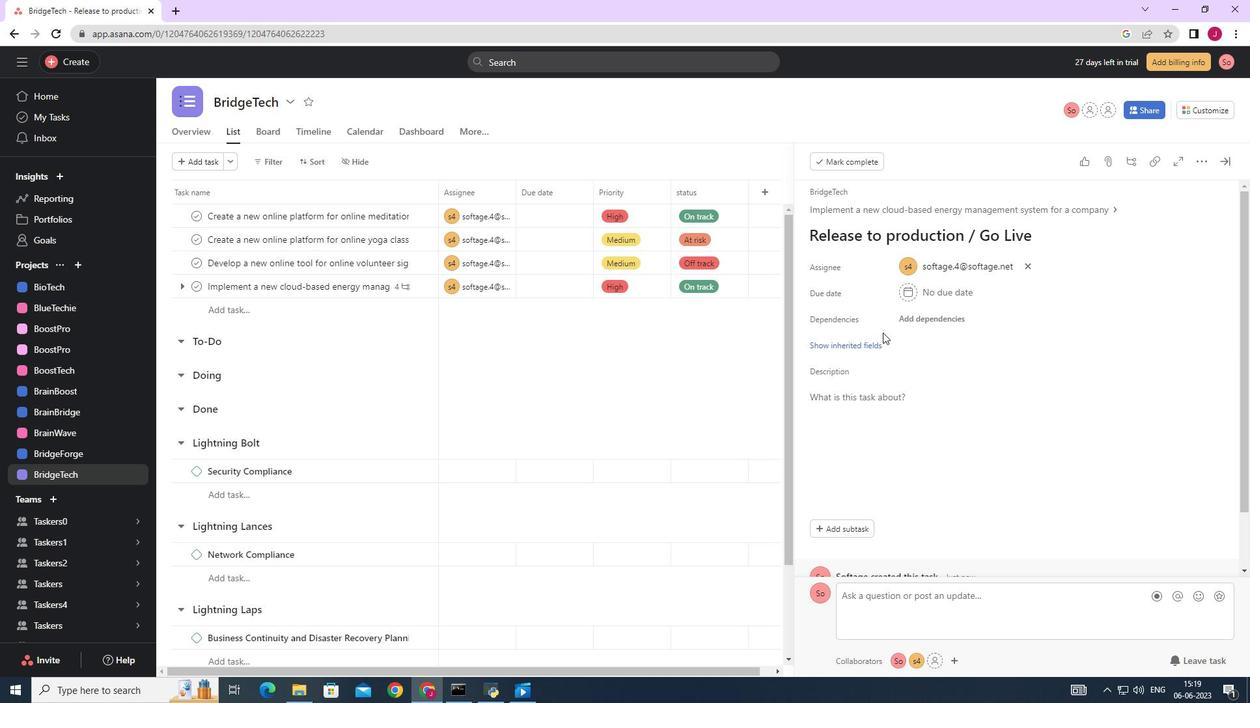 
Action: Mouse pressed left at (870, 342)
Screenshot: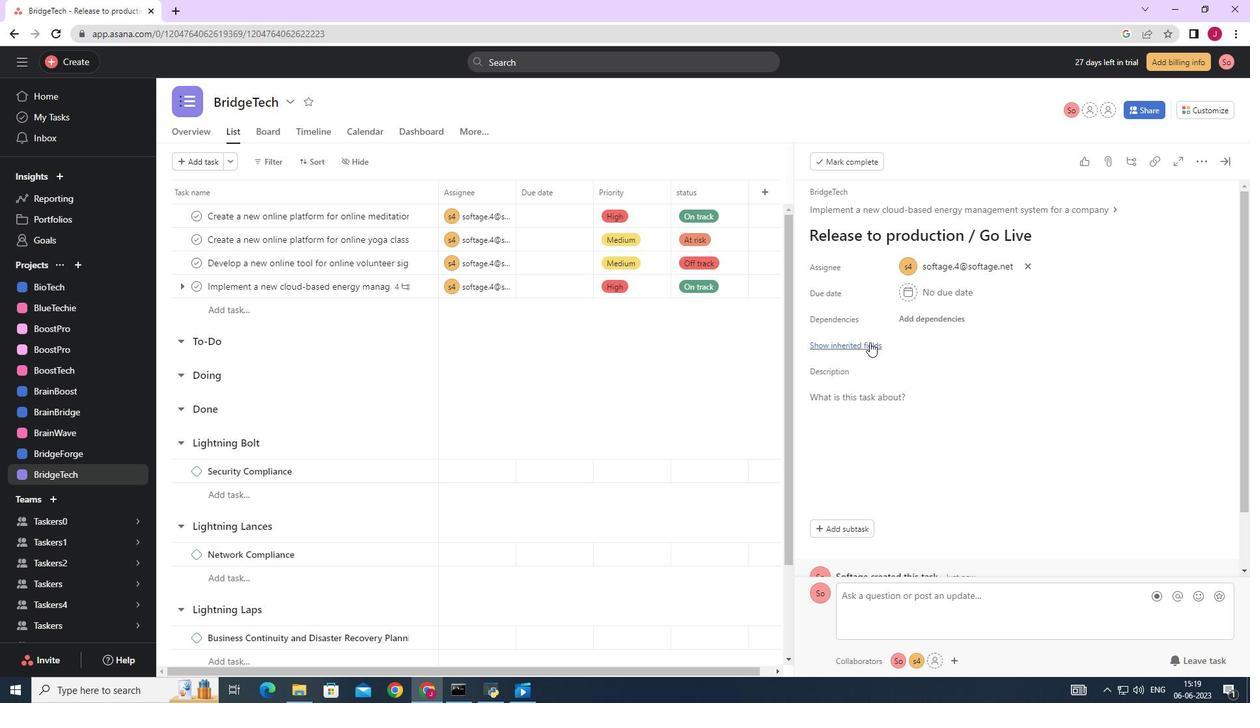 
Action: Mouse moved to (915, 370)
Screenshot: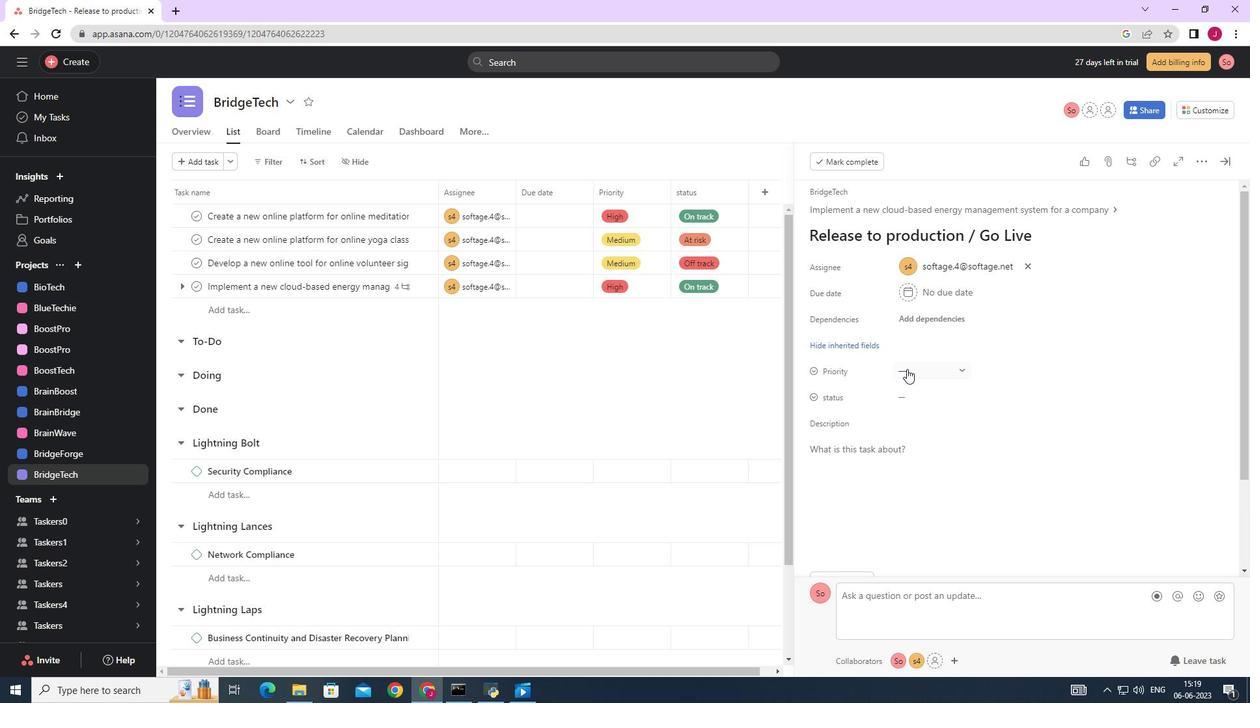 
Action: Mouse pressed left at (915, 370)
Screenshot: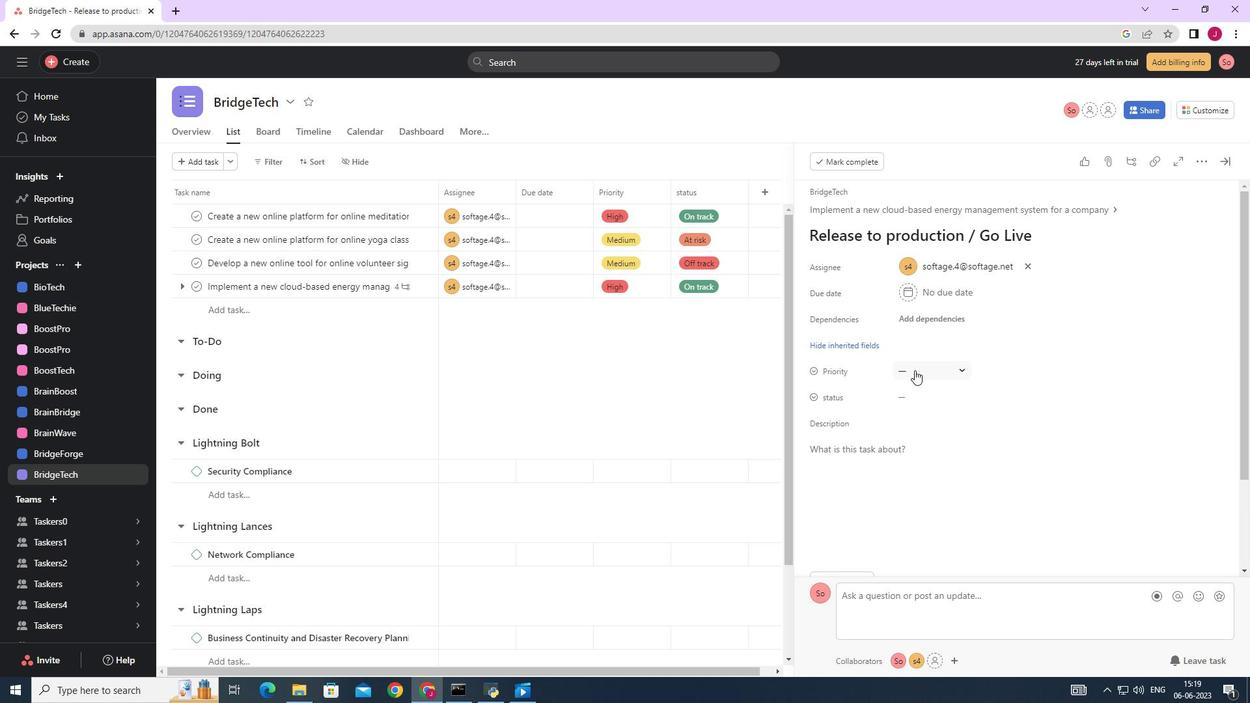 
Action: Mouse moved to (936, 409)
Screenshot: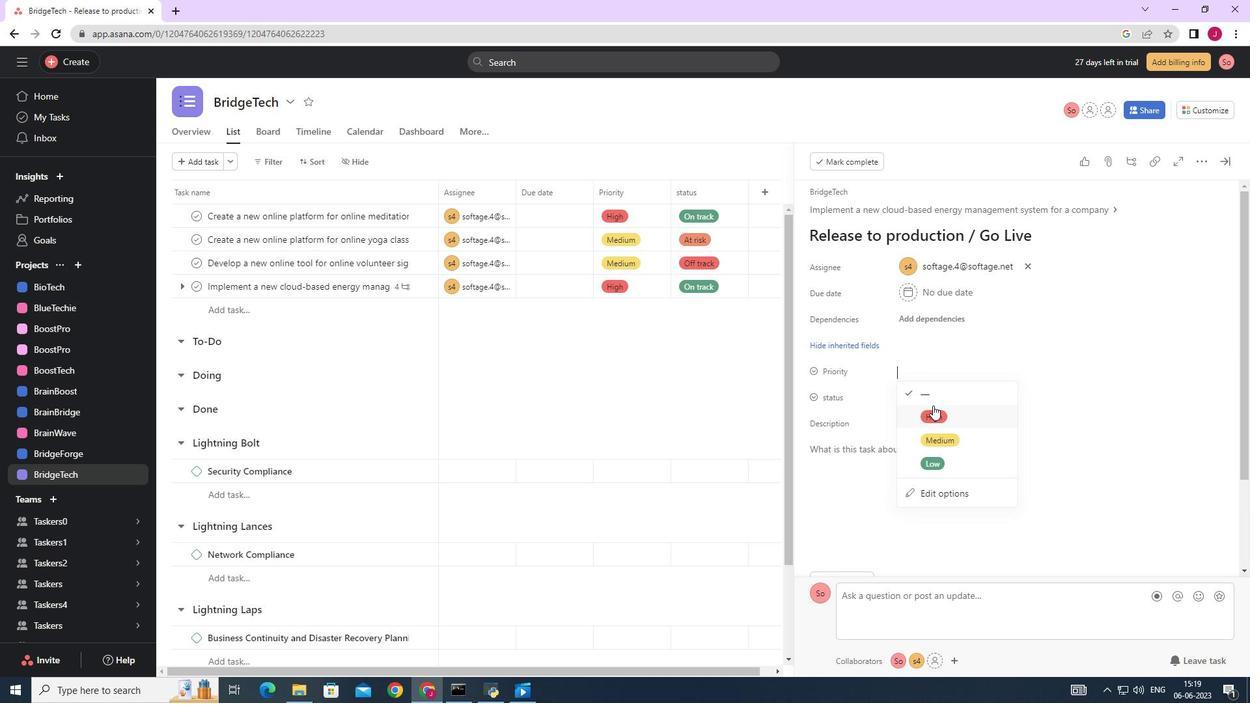 
Action: Mouse pressed left at (936, 409)
Screenshot: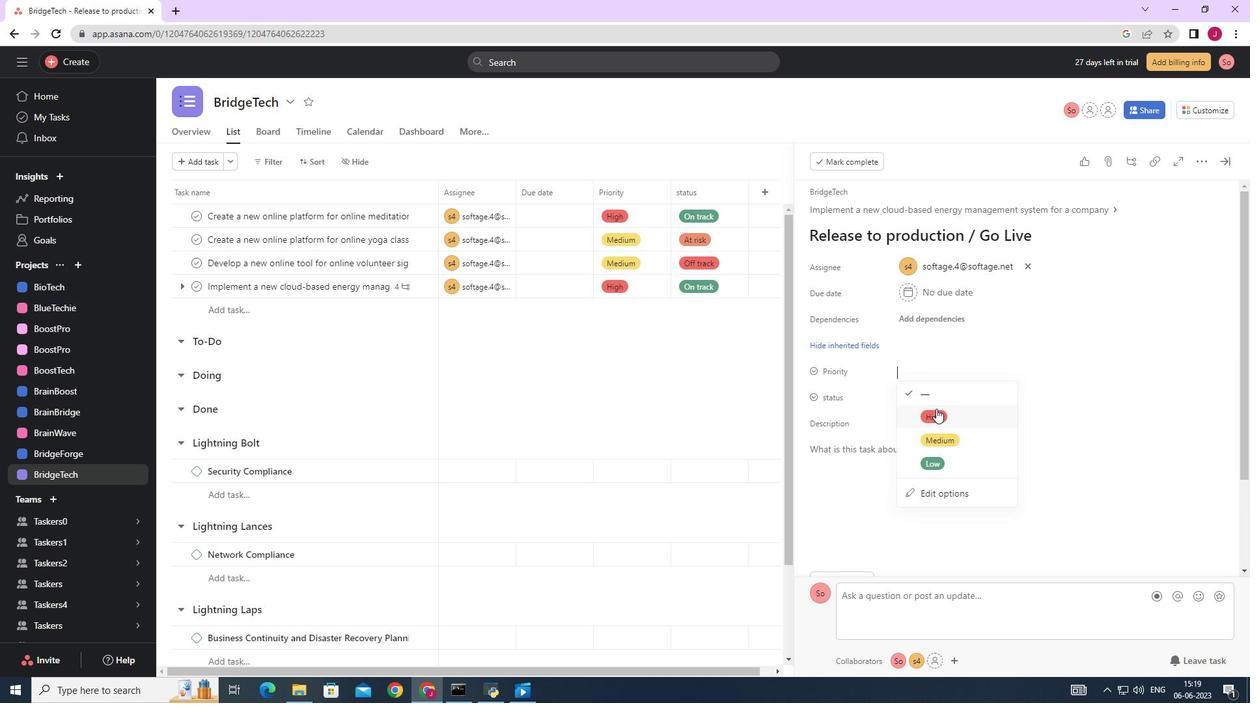 
Action: Mouse moved to (923, 397)
Screenshot: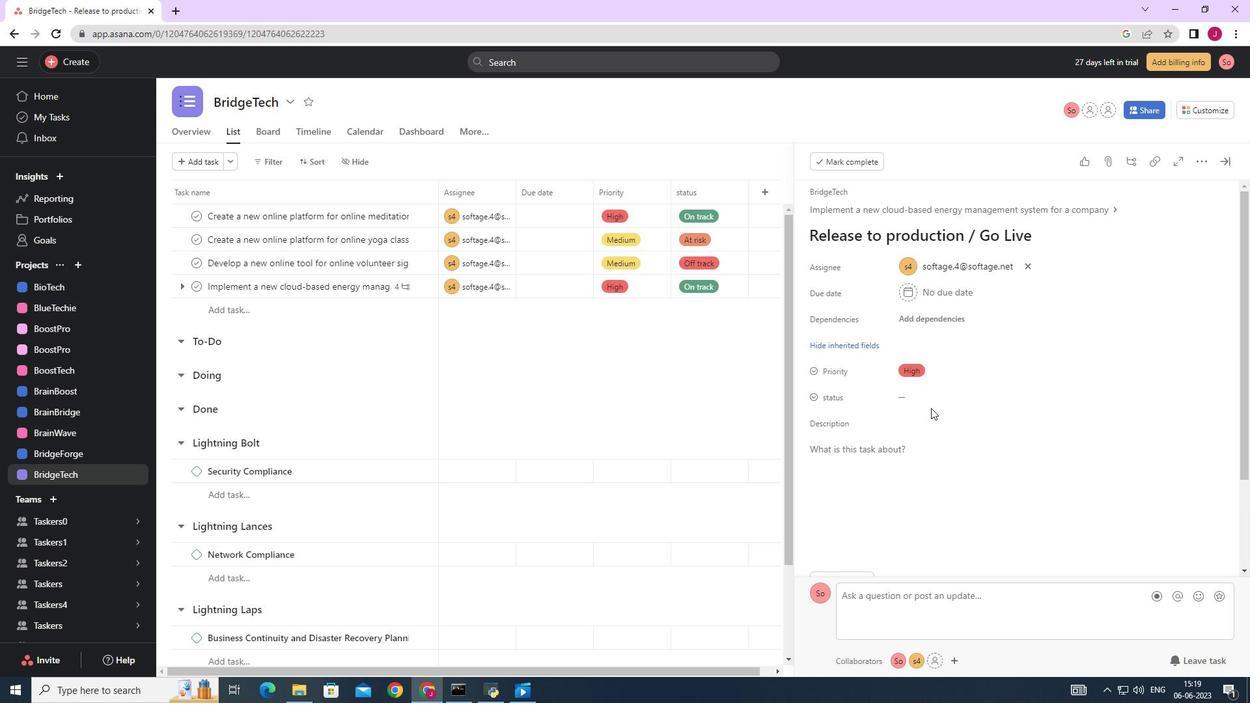 
Action: Mouse pressed left at (923, 397)
Screenshot: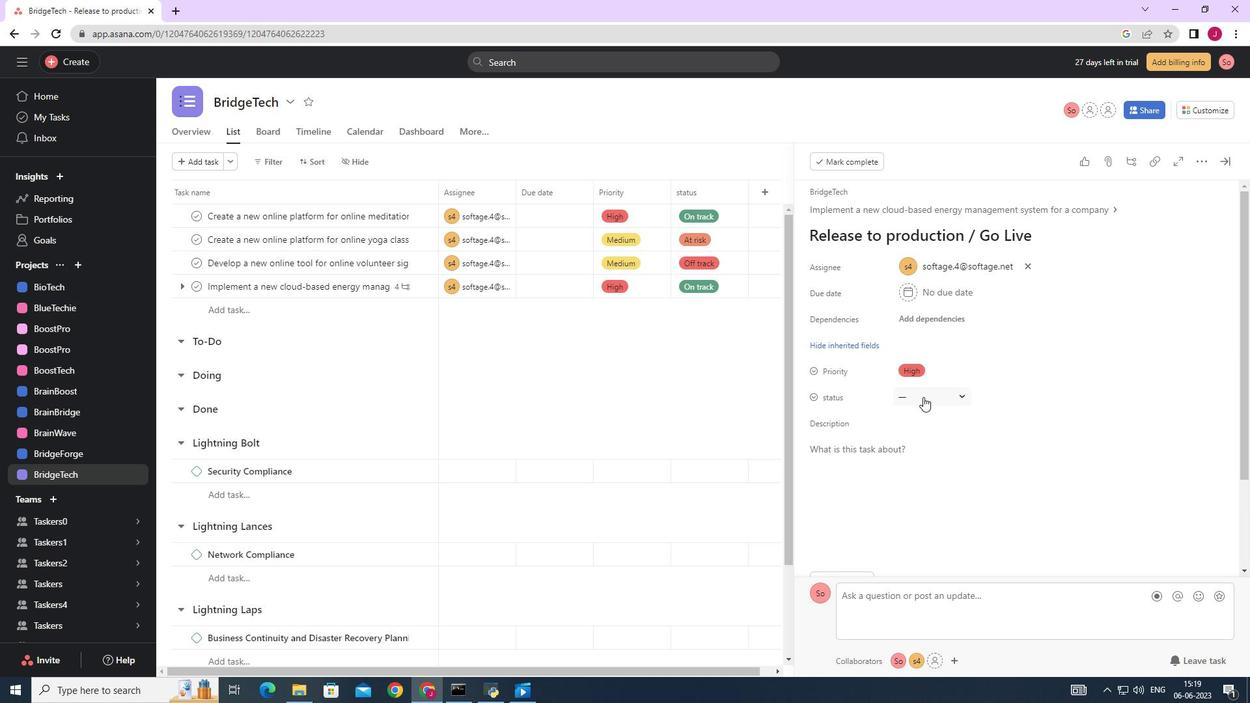
Action: Mouse moved to (941, 470)
Screenshot: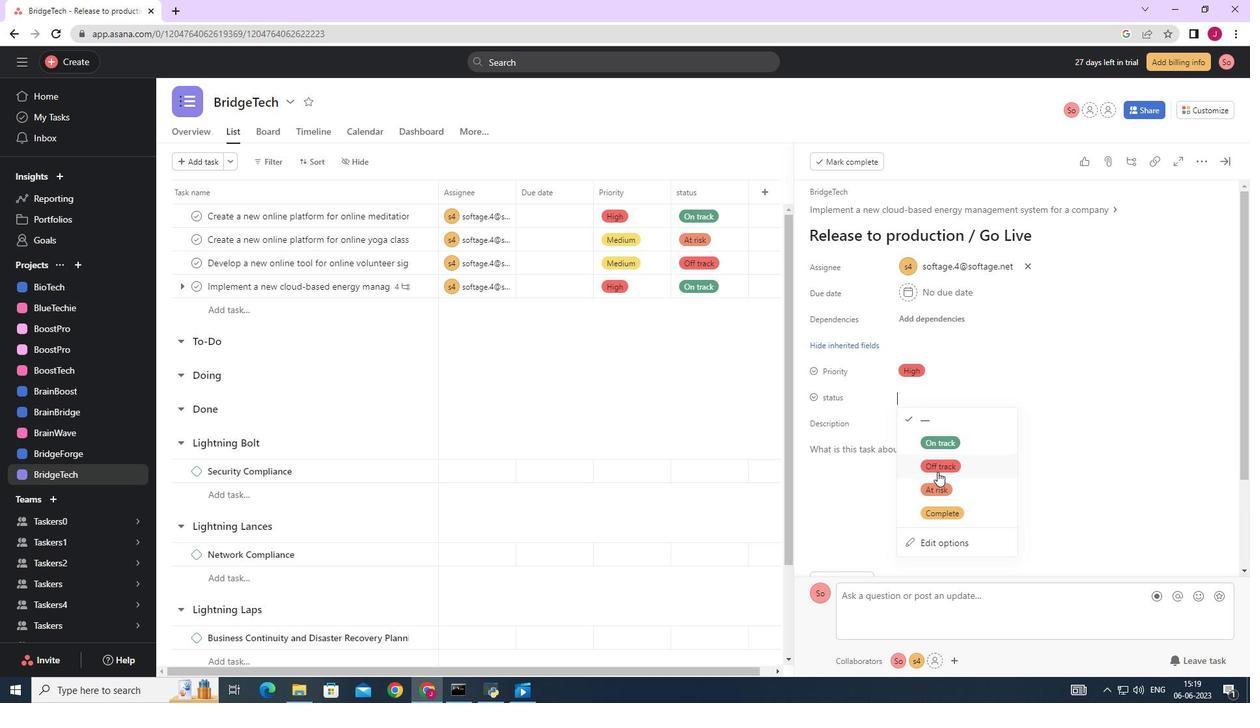 
Action: Mouse pressed left at (941, 470)
Screenshot: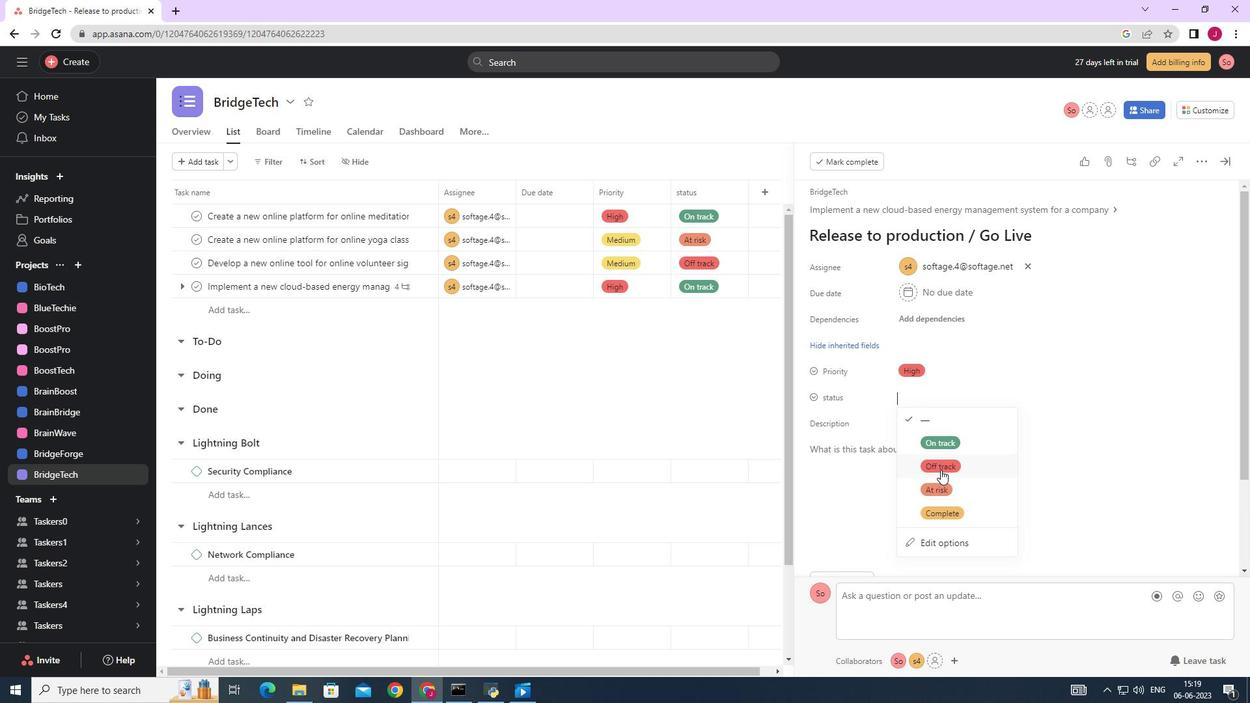 
Action: Mouse moved to (1226, 160)
Screenshot: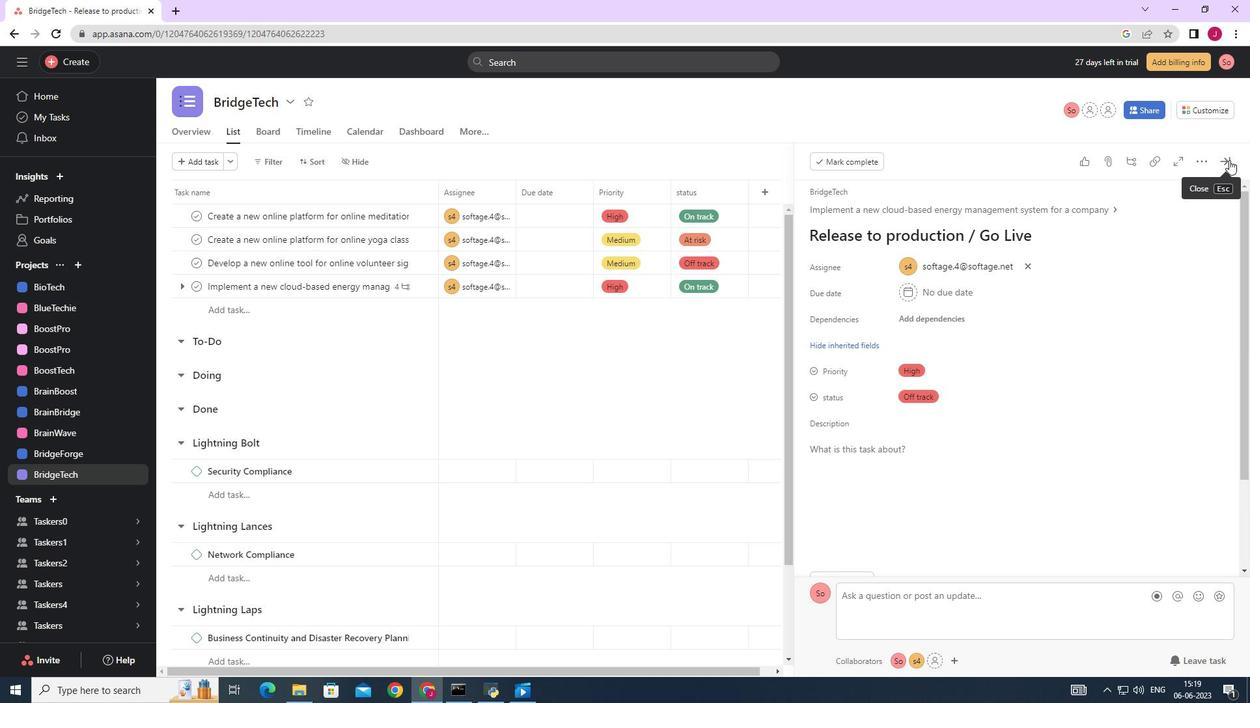 
Action: Mouse pressed left at (1226, 160)
Screenshot: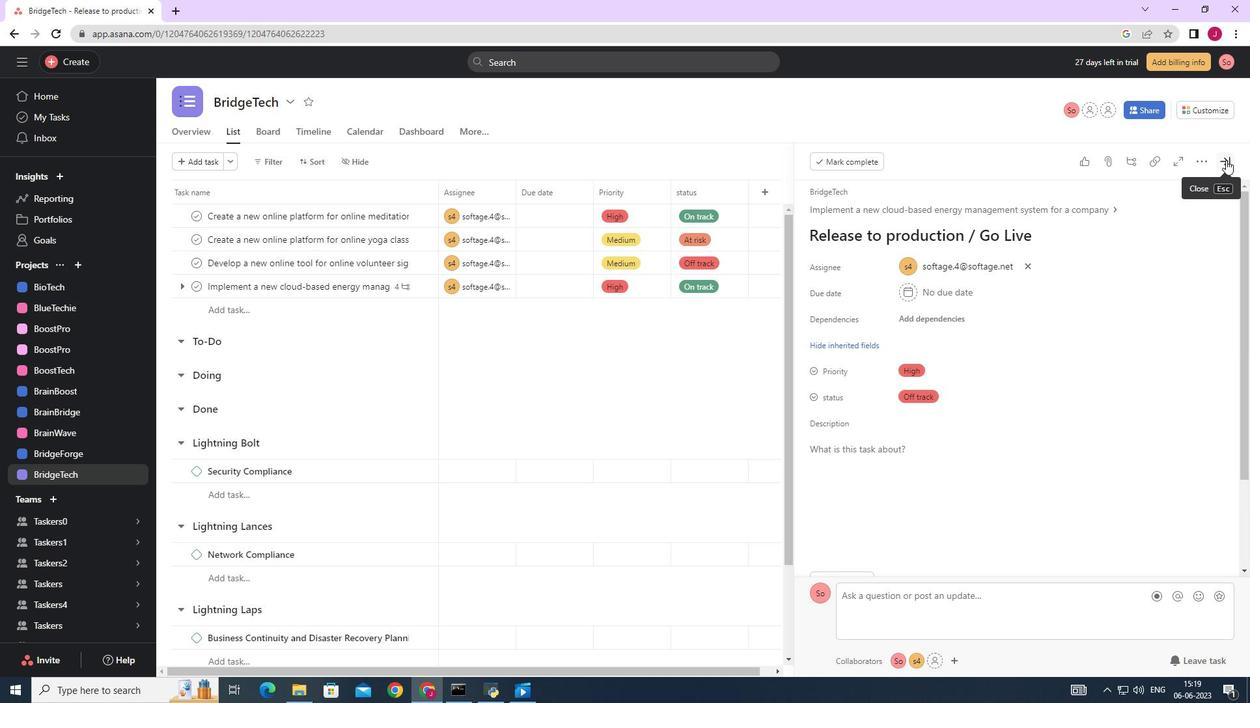 
